 Task: Look for space in Socorro, Colombia from 5th June, 2023 to 16th June, 2023 for 2 adults in price range Rs.7000 to Rs.15000. Place can be entire place with 1  bedroom having 1 bed and 1 bathroom. Property type can be house, flat, guest house, hotel. Amenities needed are: washing machine. Booking option can be shelf check-in. Required host language is English.
Action: Mouse moved to (391, 95)
Screenshot: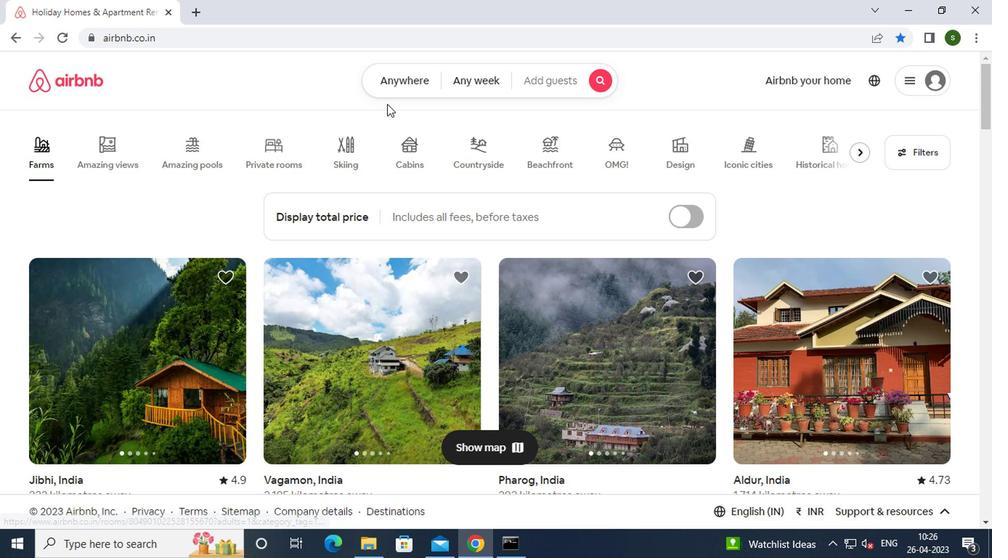 
Action: Mouse pressed left at (391, 95)
Screenshot: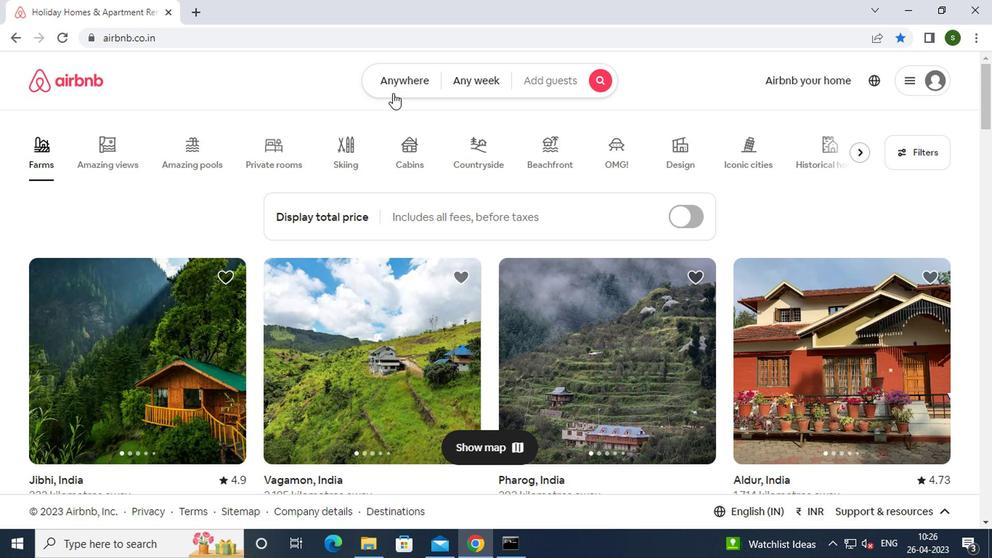 
Action: Mouse moved to (302, 144)
Screenshot: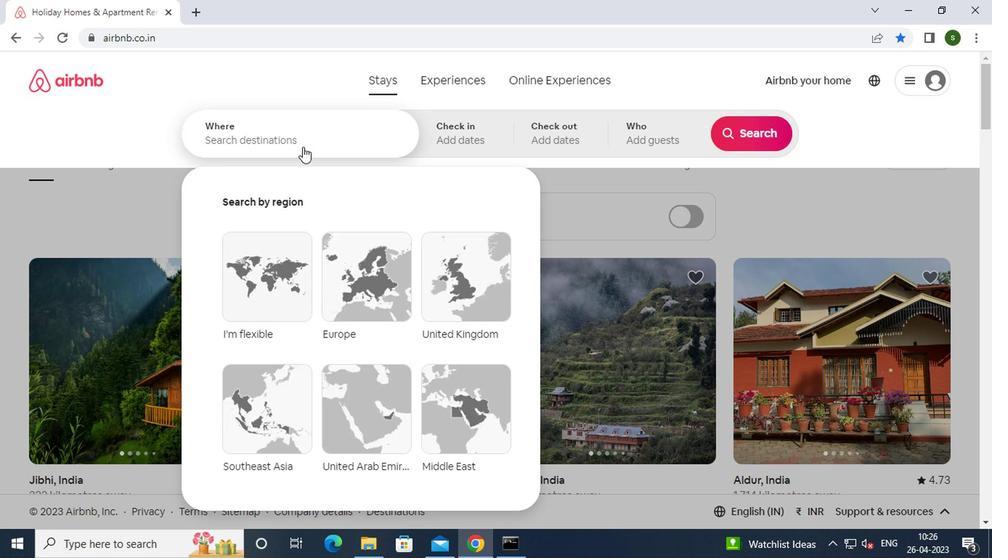 
Action: Mouse pressed left at (302, 144)
Screenshot: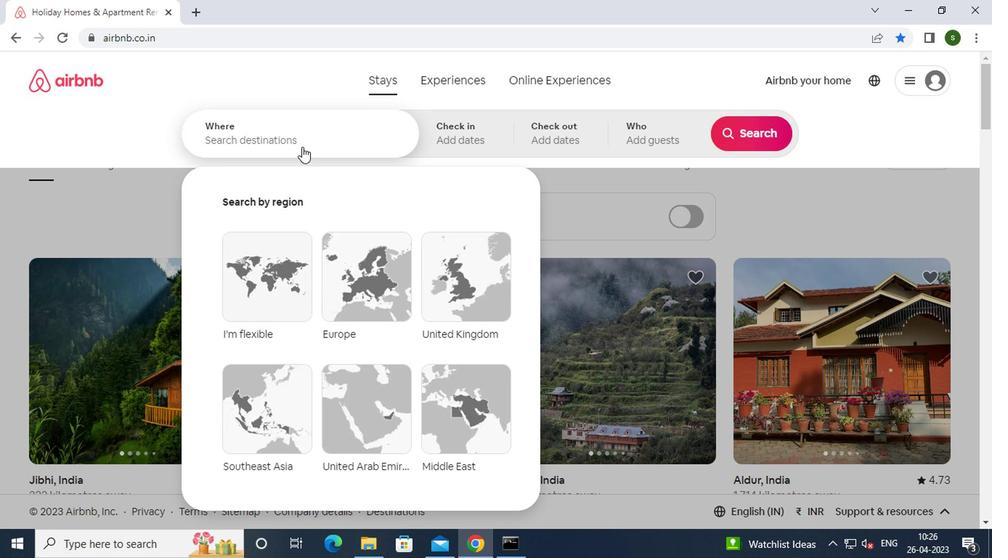 
Action: Mouse moved to (302, 144)
Screenshot: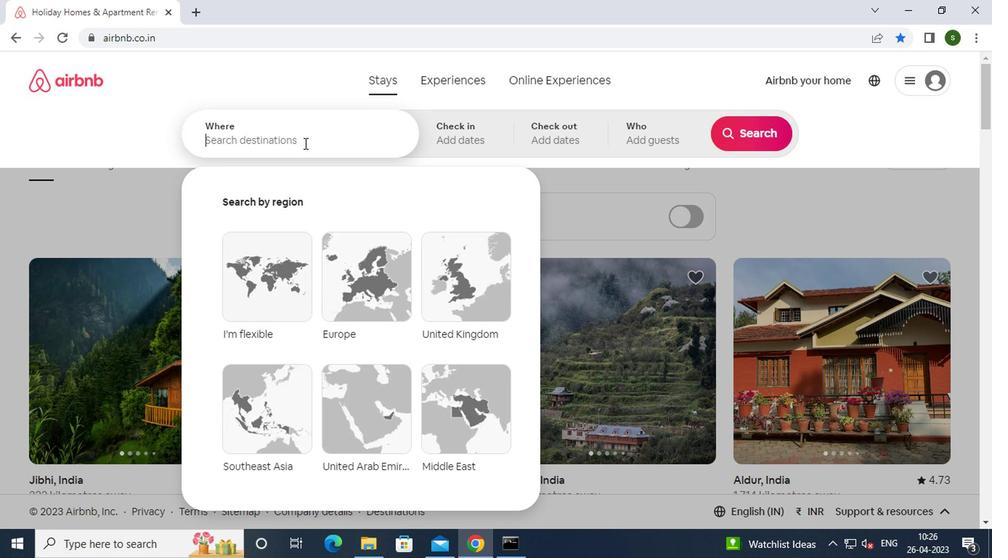 
Action: Key pressed s<Key.caps_lock>ocorro,<Key.space><Key.caps_lock>c<Key.caps_lock>olombia<Key.enter>
Screenshot: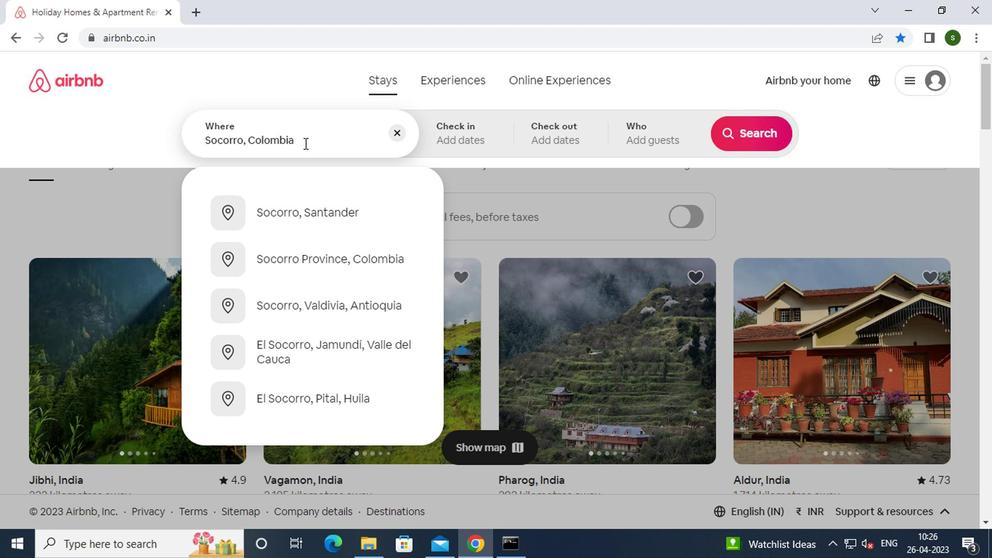 
Action: Mouse moved to (737, 251)
Screenshot: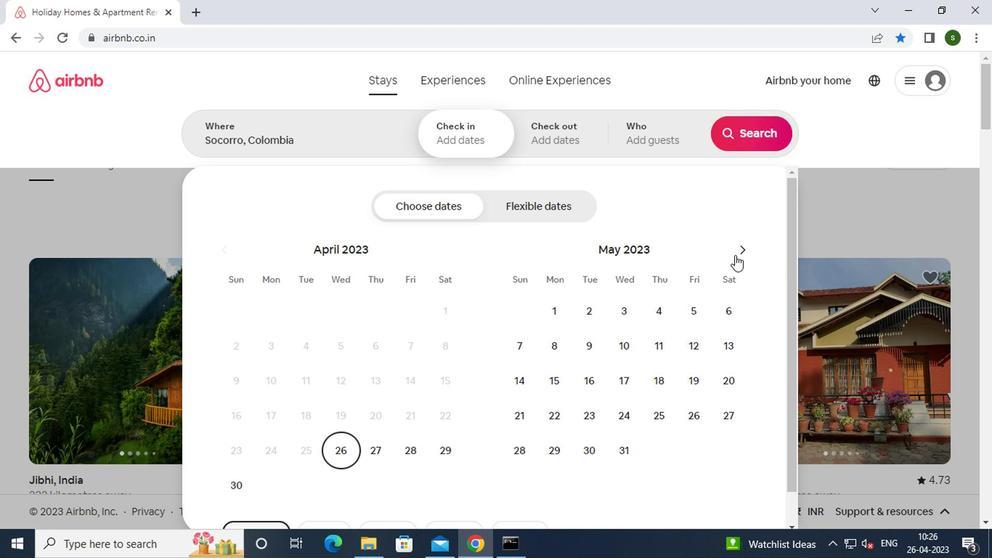 
Action: Mouse pressed left at (737, 251)
Screenshot: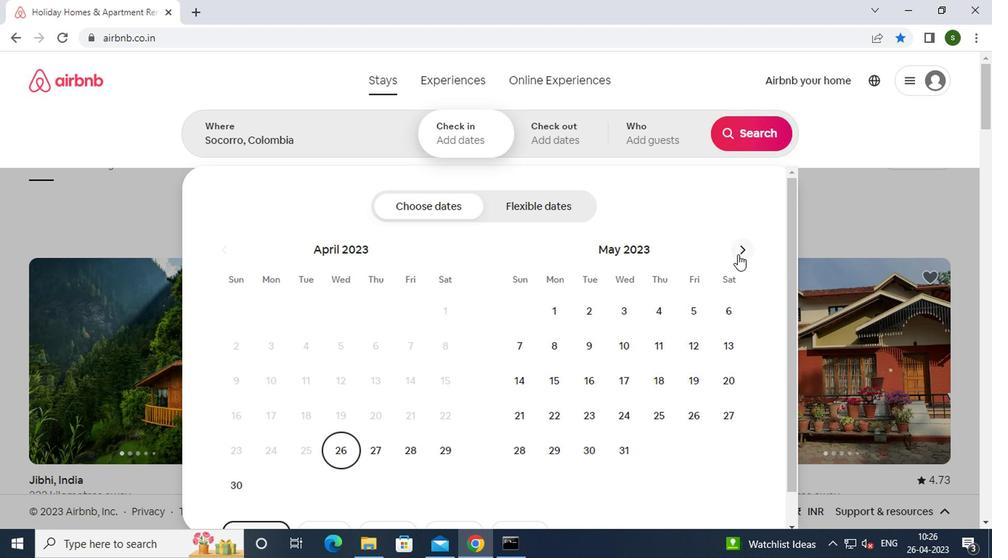 
Action: Mouse moved to (549, 341)
Screenshot: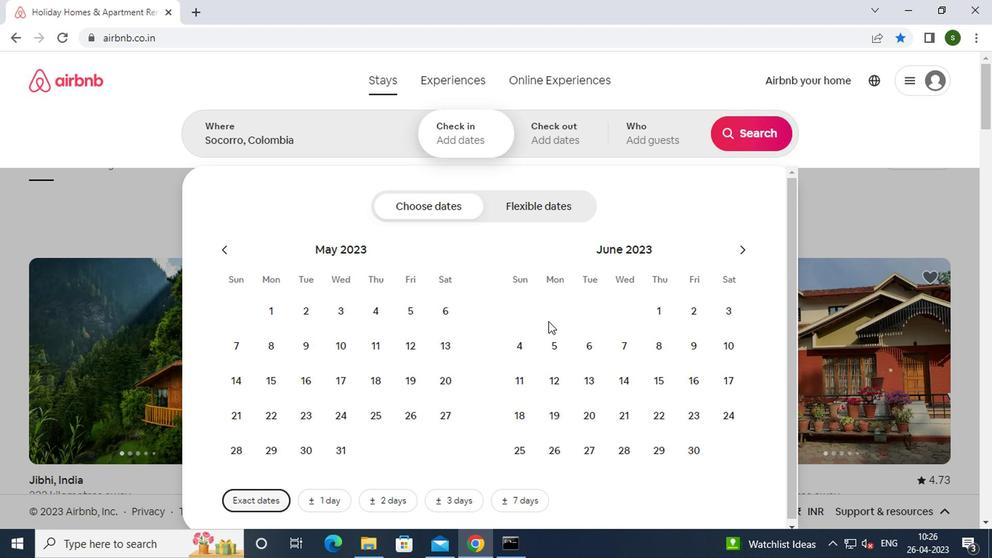 
Action: Mouse pressed left at (549, 341)
Screenshot: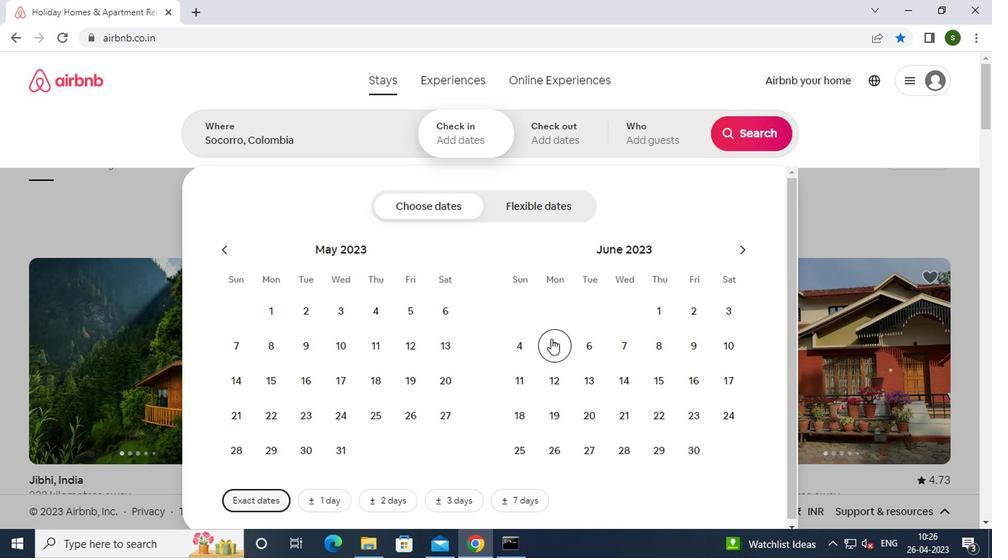 
Action: Mouse moved to (707, 380)
Screenshot: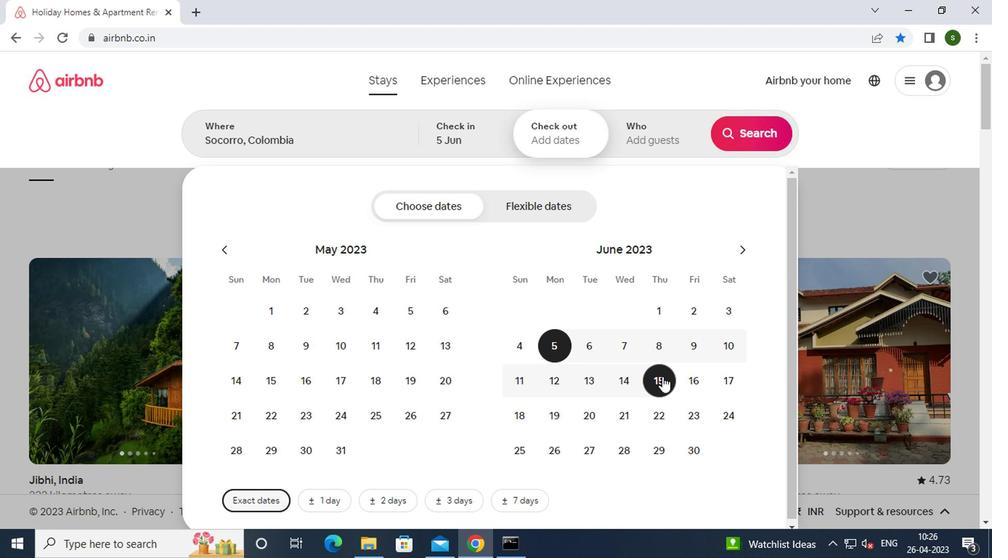 
Action: Mouse pressed left at (707, 380)
Screenshot: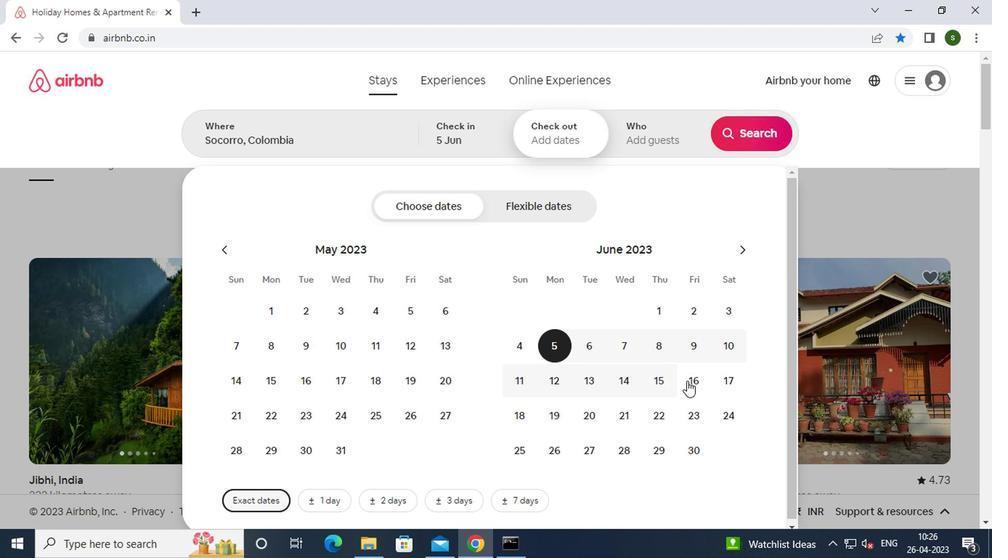 
Action: Mouse moved to (662, 136)
Screenshot: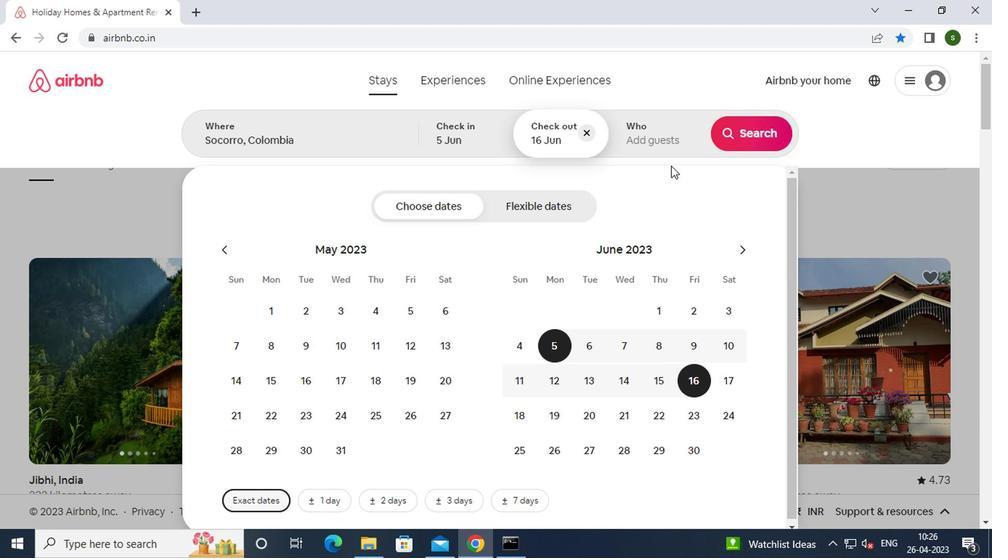 
Action: Mouse pressed left at (662, 136)
Screenshot: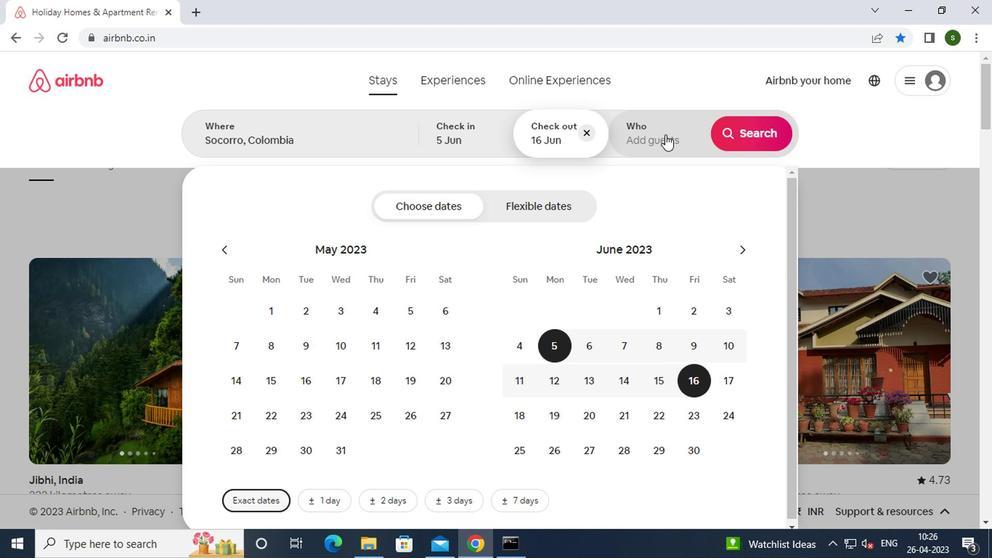 
Action: Mouse moved to (750, 211)
Screenshot: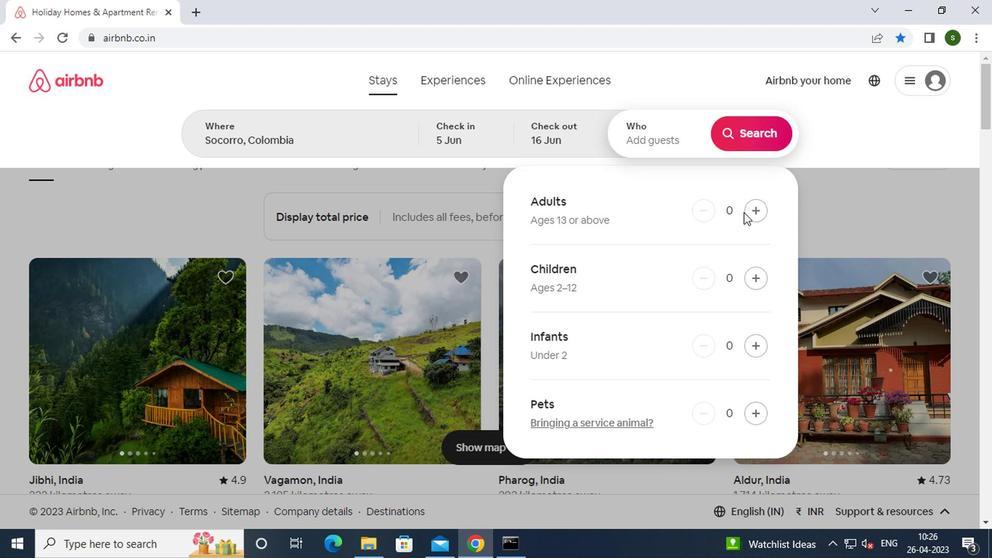 
Action: Mouse pressed left at (750, 211)
Screenshot: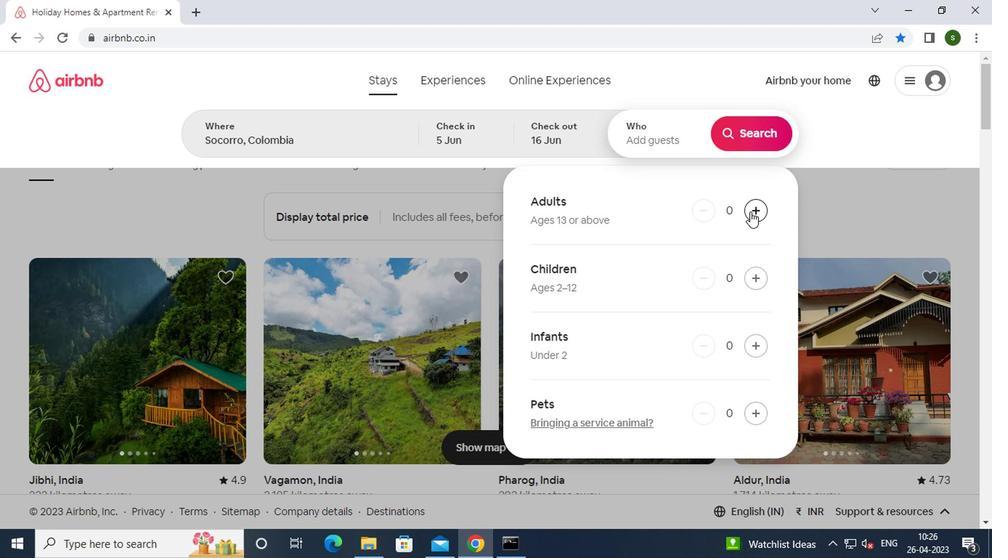 
Action: Mouse pressed left at (750, 211)
Screenshot: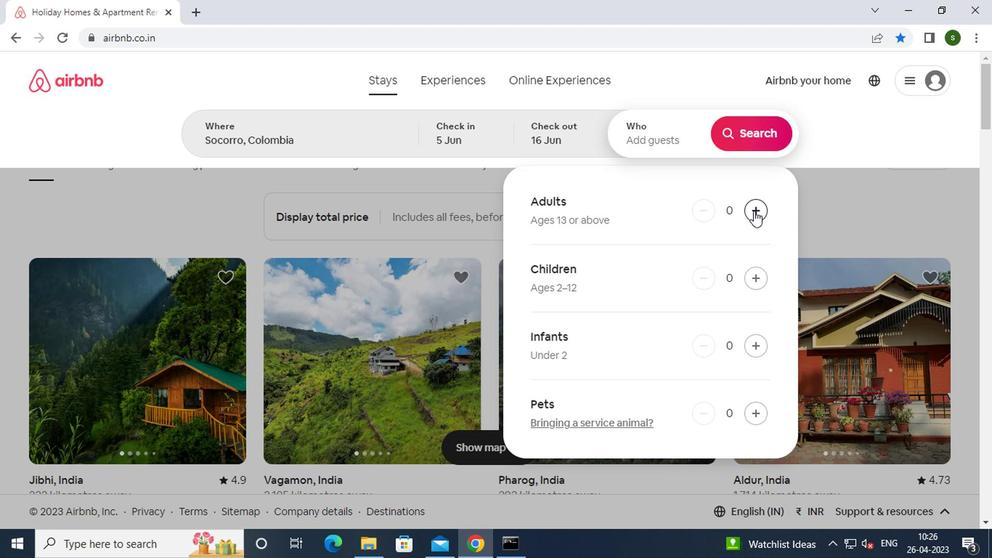 
Action: Mouse moved to (749, 141)
Screenshot: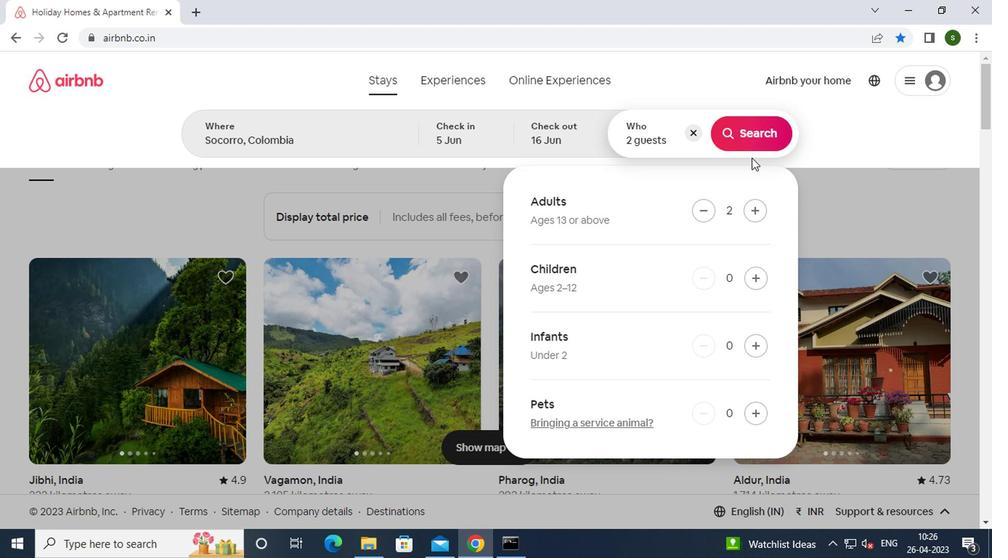 
Action: Mouse pressed left at (749, 141)
Screenshot: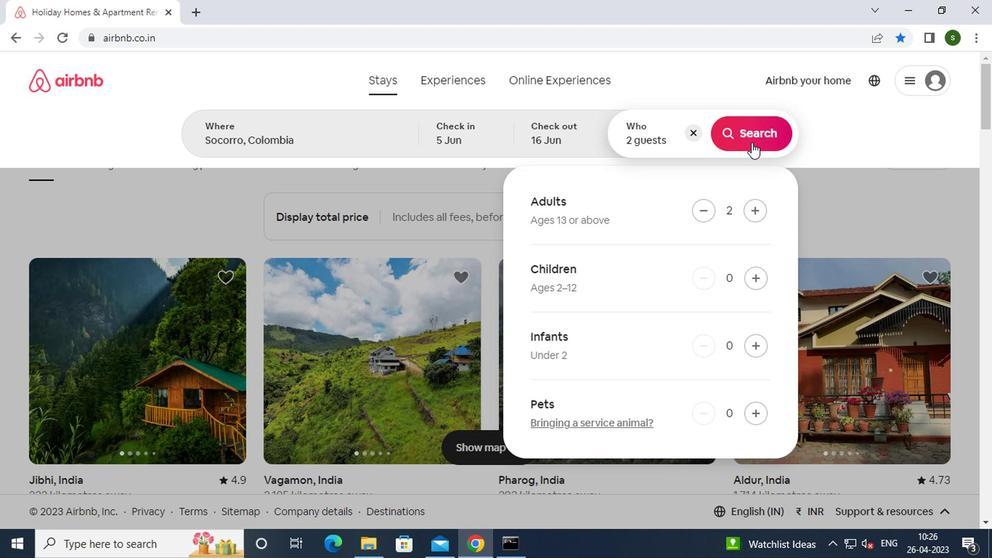 
Action: Mouse moved to (921, 135)
Screenshot: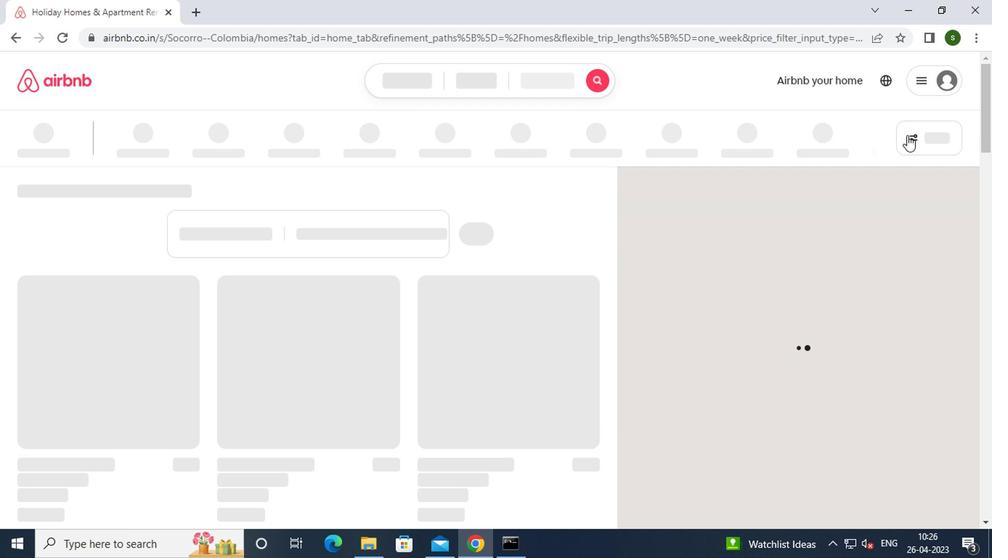 
Action: Mouse pressed left at (921, 135)
Screenshot: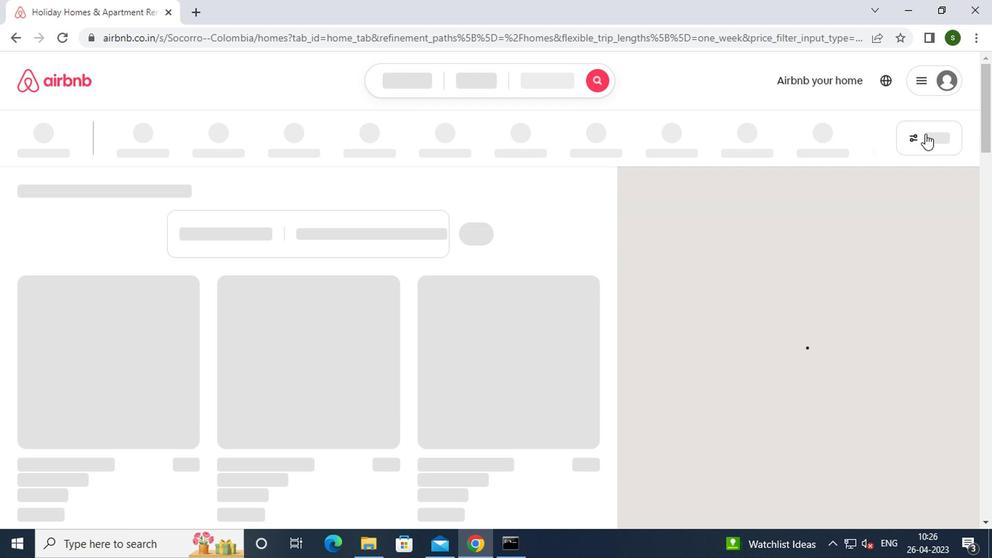 
Action: Mouse moved to (913, 137)
Screenshot: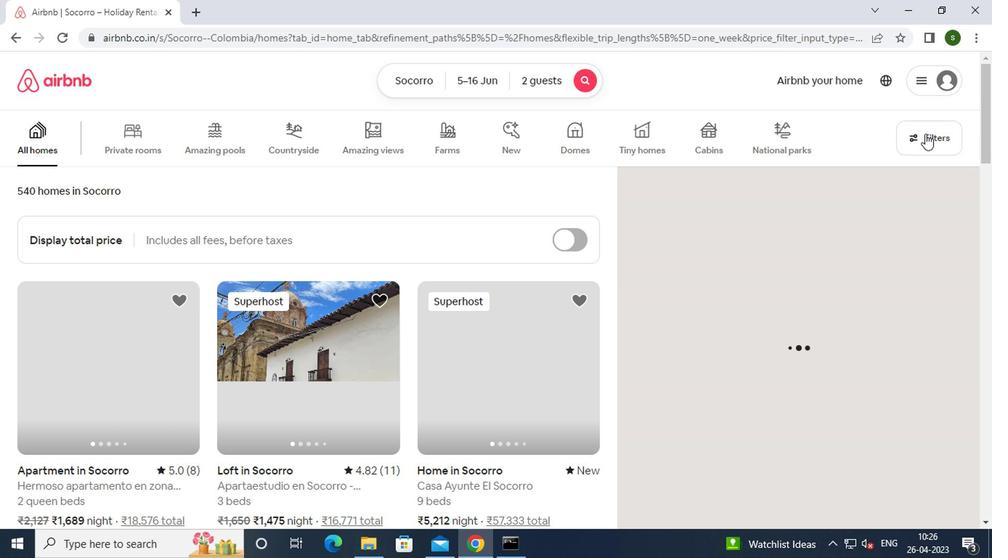 
Action: Mouse pressed left at (913, 137)
Screenshot: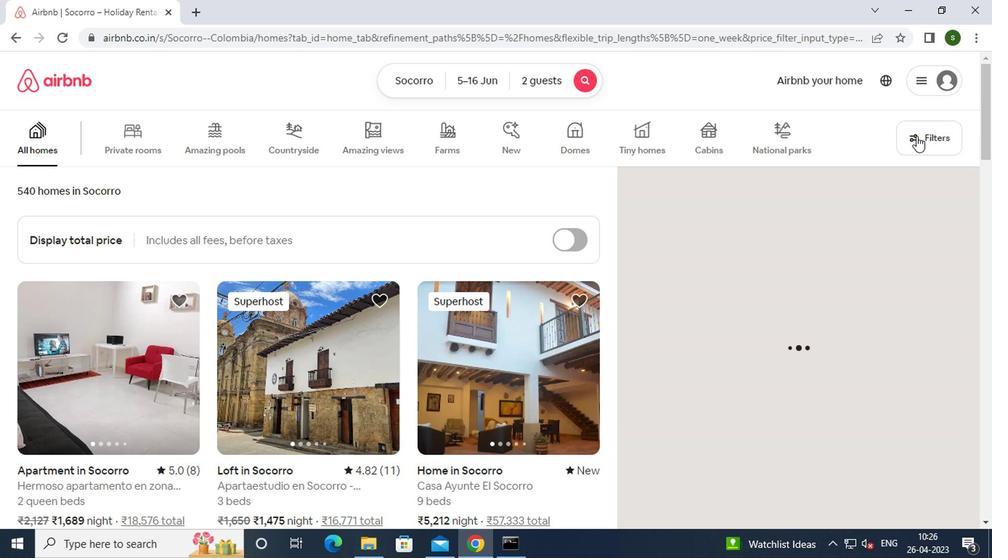 
Action: Mouse moved to (377, 321)
Screenshot: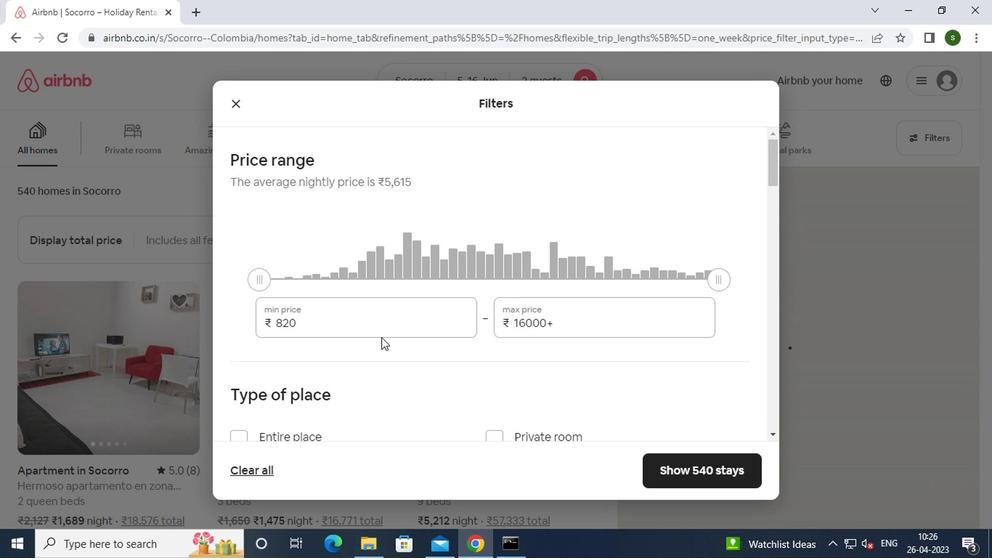 
Action: Mouse pressed left at (377, 321)
Screenshot: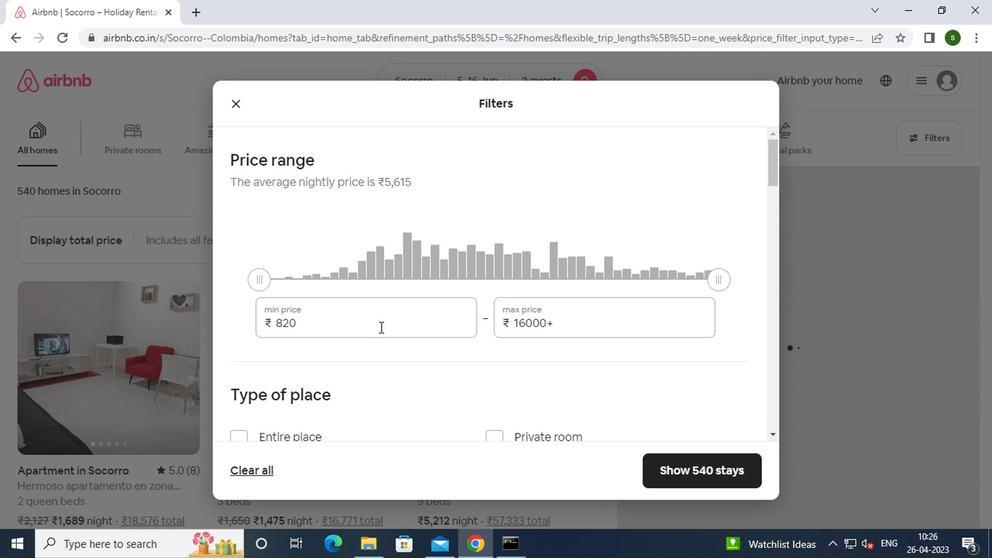 
Action: Key pressed <Key.backspace><Key.backspace><Key.backspace><Key.backspace>7000
Screenshot: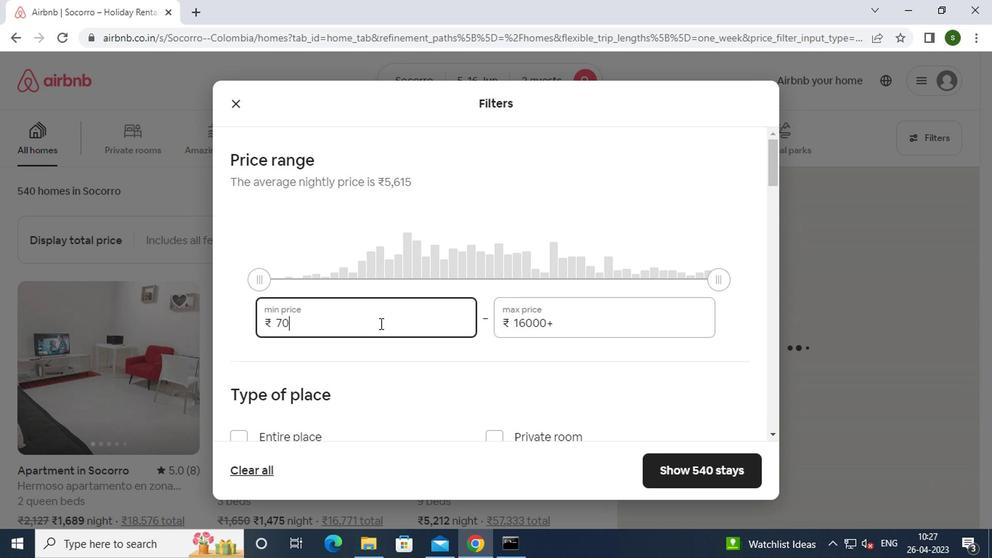 
Action: Mouse moved to (569, 326)
Screenshot: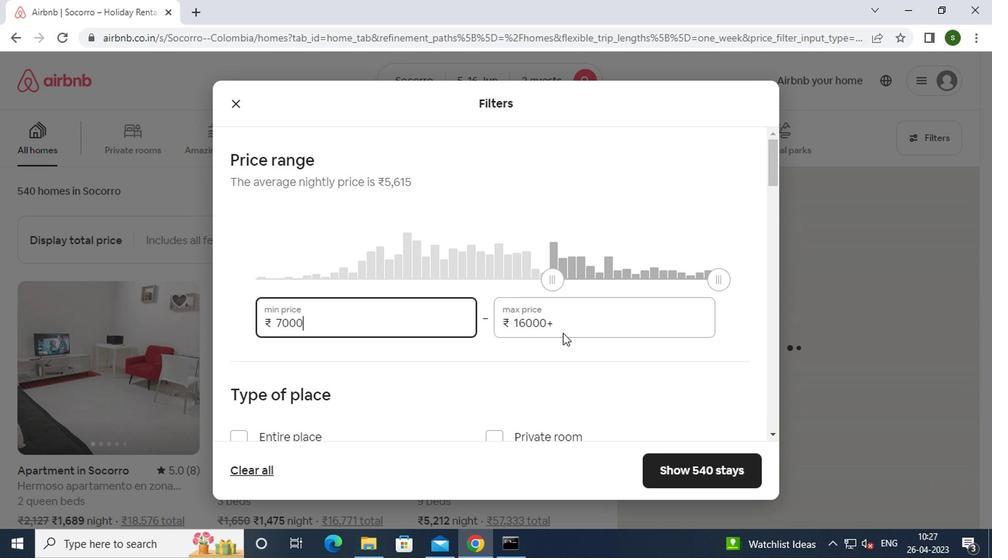 
Action: Mouse pressed left at (569, 326)
Screenshot: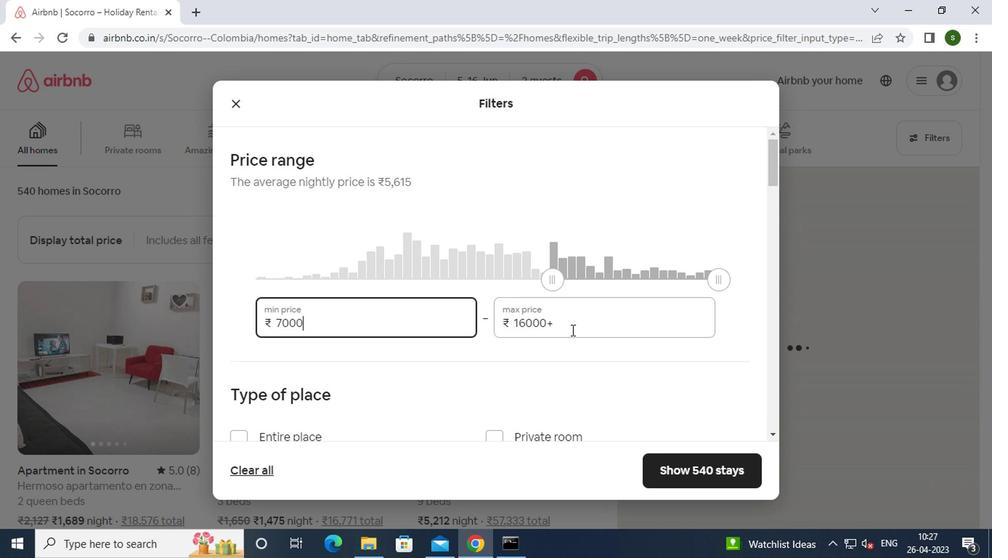
Action: Key pressed <Key.backspace><Key.backspace><Key.backspace><Key.backspace><Key.backspace><Key.backspace><Key.backspace><Key.backspace><Key.backspace><Key.backspace><Key.backspace>15000
Screenshot: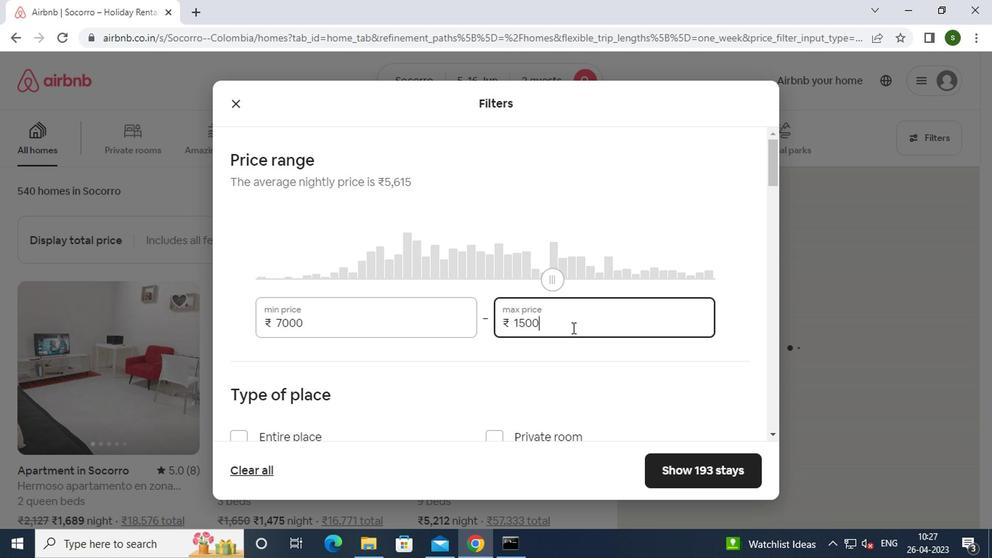 
Action: Mouse moved to (458, 353)
Screenshot: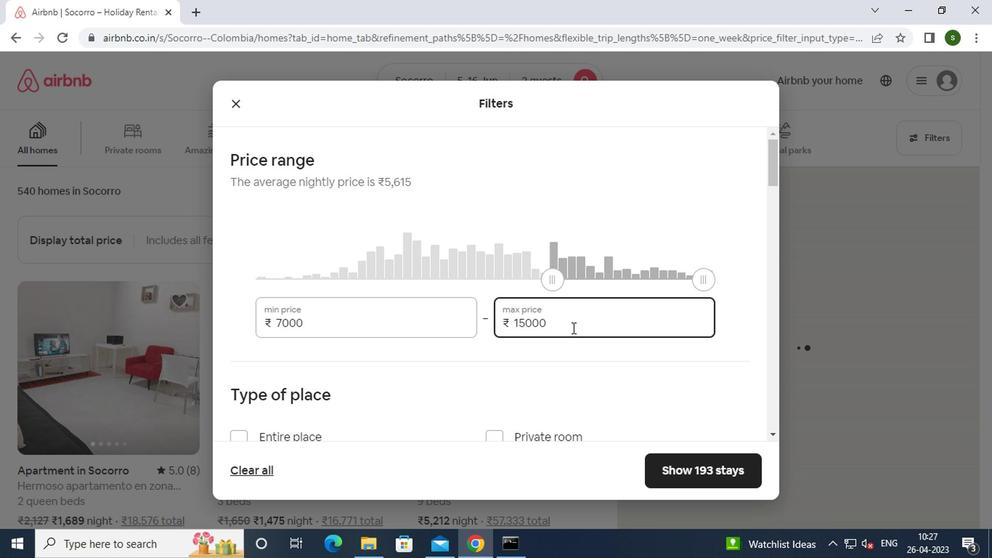 
Action: Mouse scrolled (458, 352) with delta (0, -1)
Screenshot: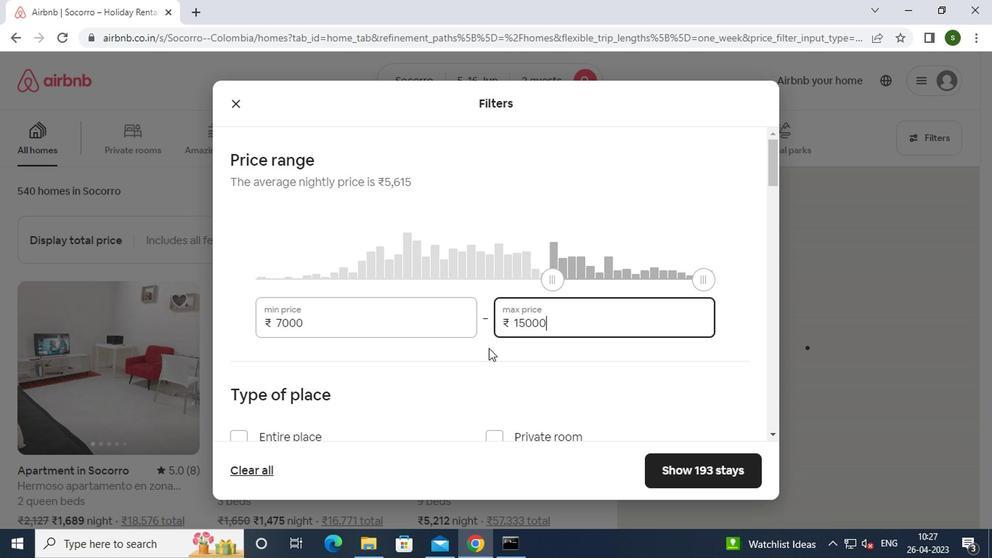
Action: Mouse moved to (457, 353)
Screenshot: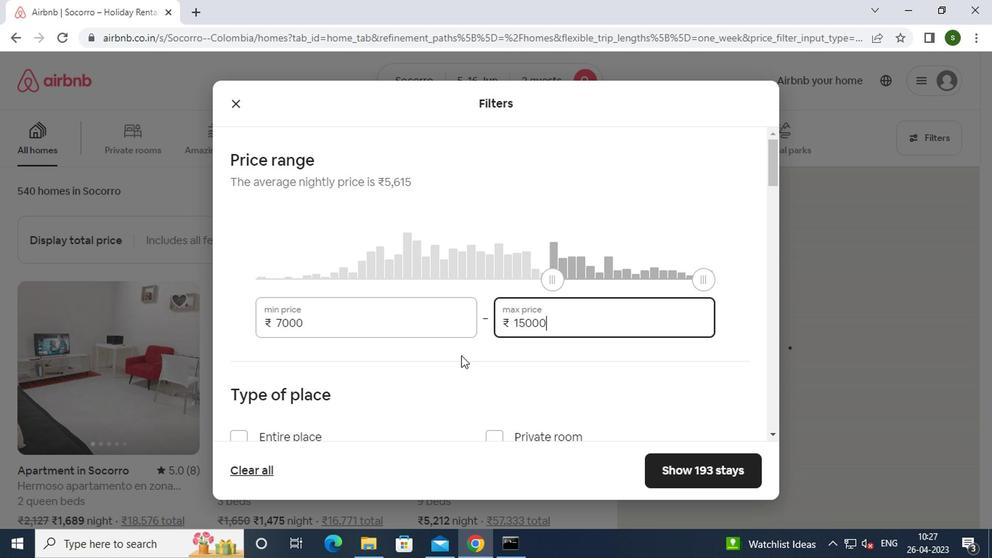 
Action: Mouse scrolled (457, 352) with delta (0, -1)
Screenshot: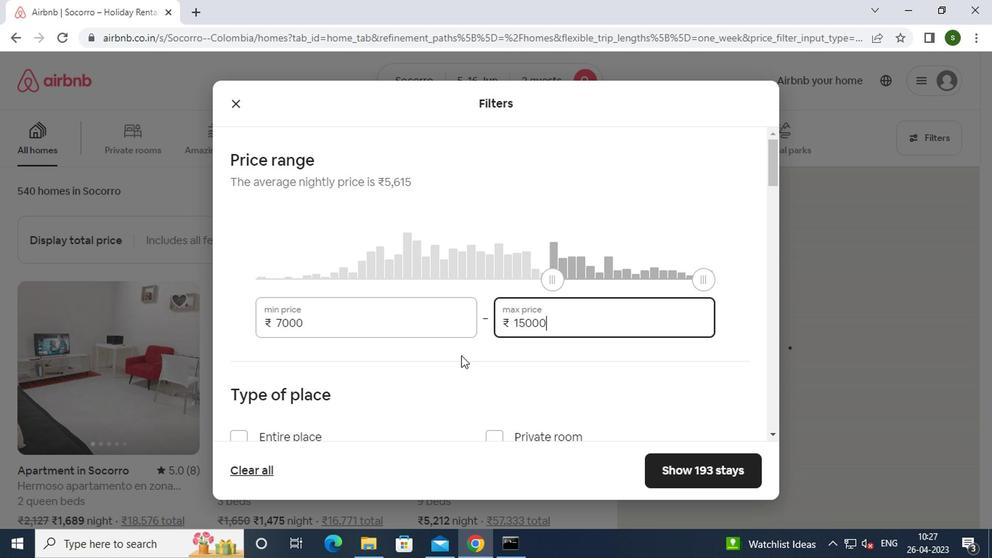 
Action: Mouse moved to (279, 290)
Screenshot: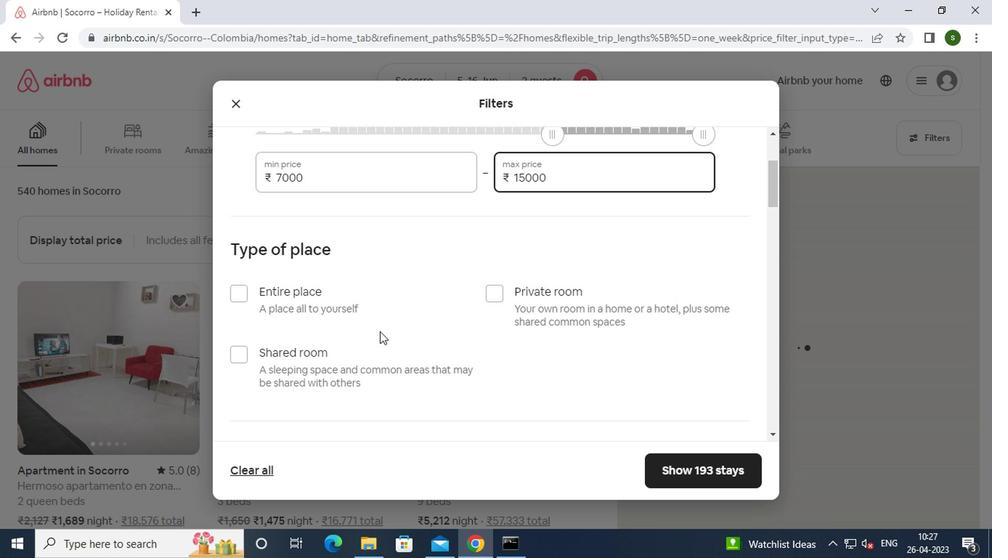 
Action: Mouse pressed left at (279, 290)
Screenshot: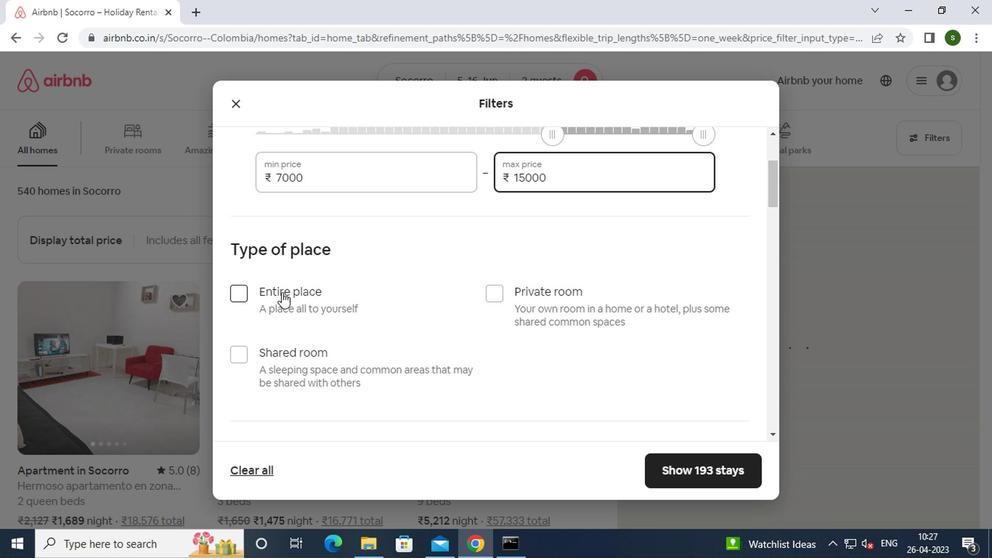 
Action: Mouse moved to (417, 302)
Screenshot: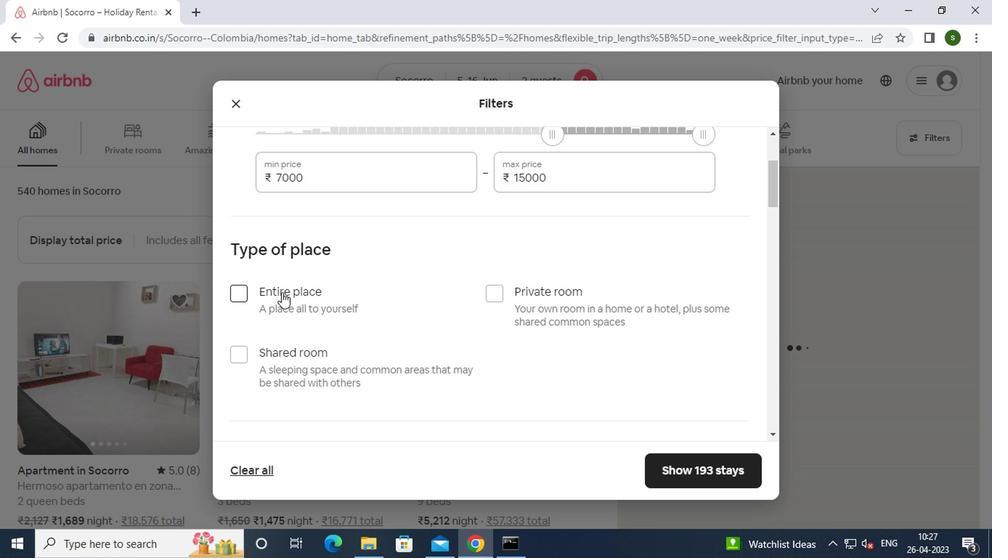 
Action: Mouse scrolled (417, 301) with delta (0, -1)
Screenshot: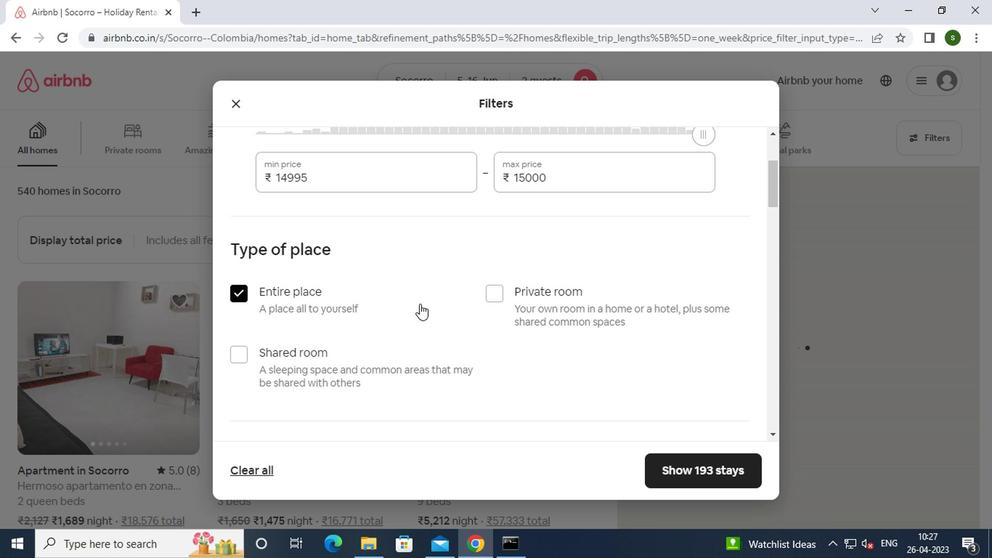 
Action: Mouse scrolled (417, 301) with delta (0, -1)
Screenshot: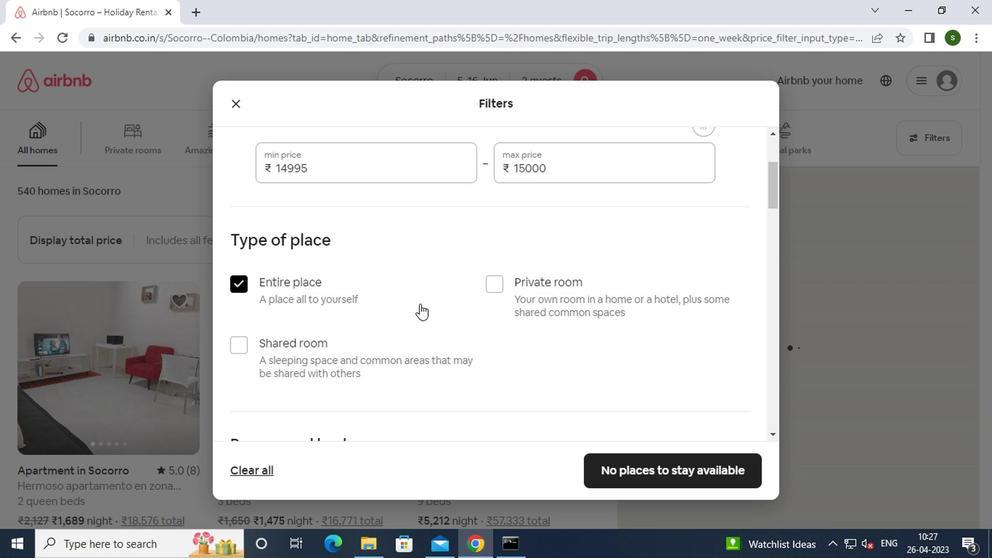 
Action: Mouse scrolled (417, 301) with delta (0, -1)
Screenshot: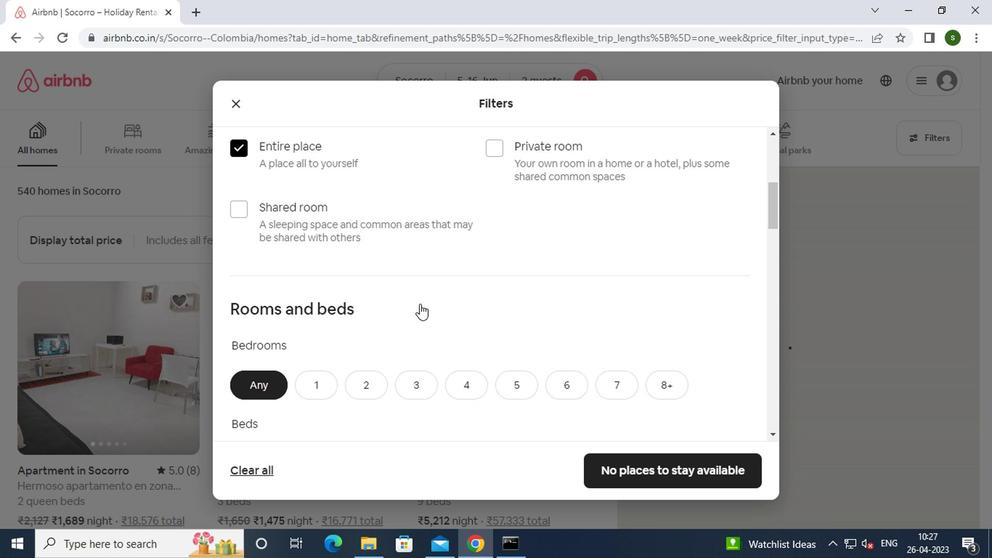 
Action: Mouse scrolled (417, 301) with delta (0, -1)
Screenshot: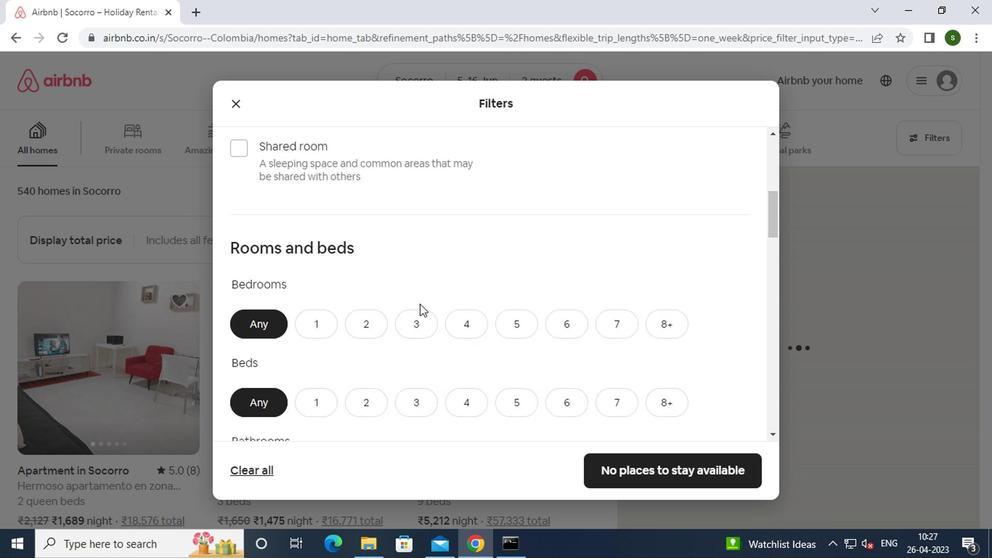 
Action: Mouse scrolled (417, 301) with delta (0, -1)
Screenshot: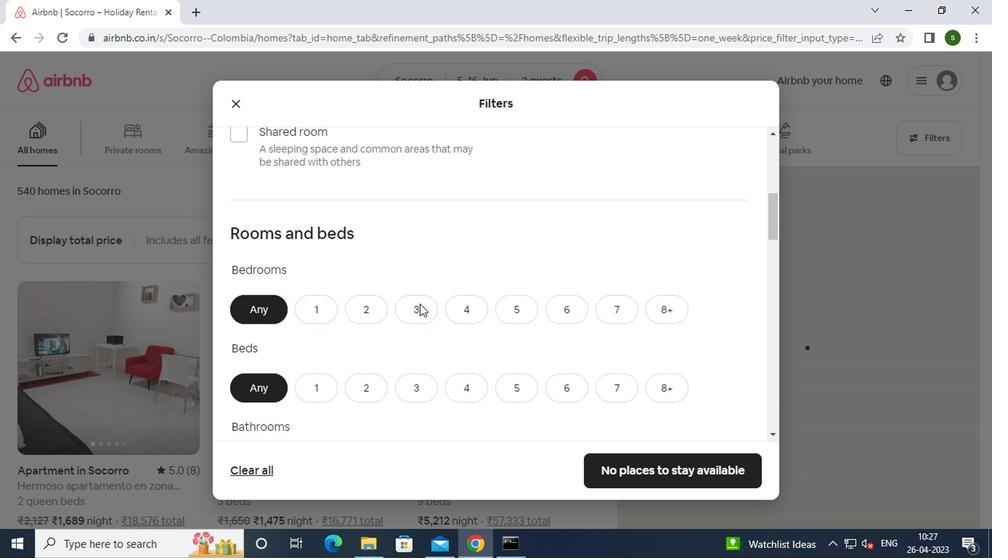 
Action: Mouse moved to (312, 164)
Screenshot: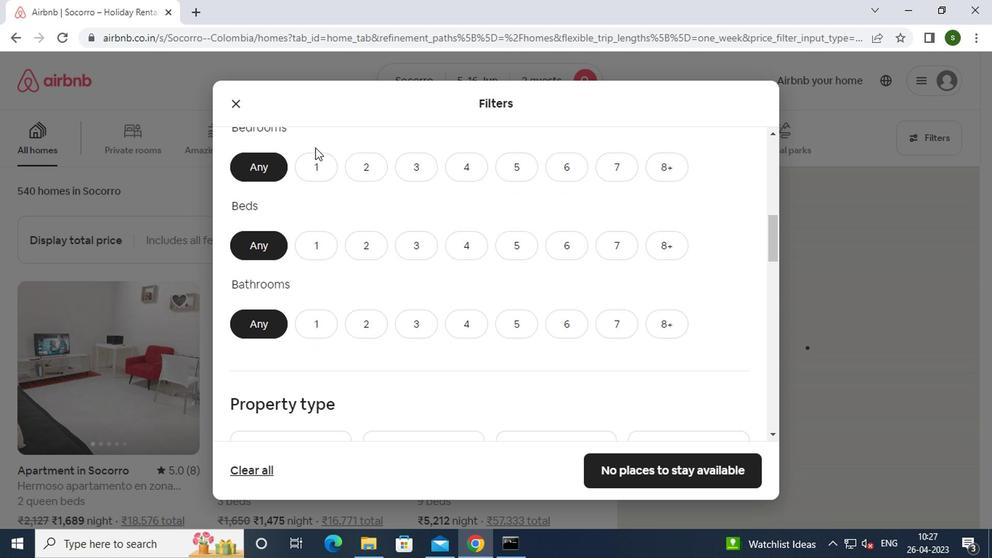 
Action: Mouse pressed left at (312, 164)
Screenshot: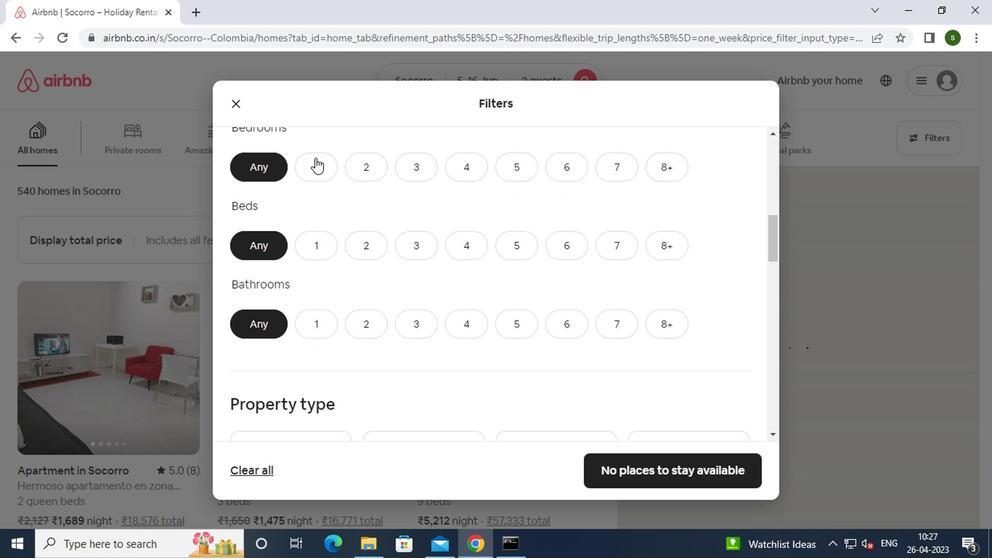 
Action: Mouse moved to (303, 247)
Screenshot: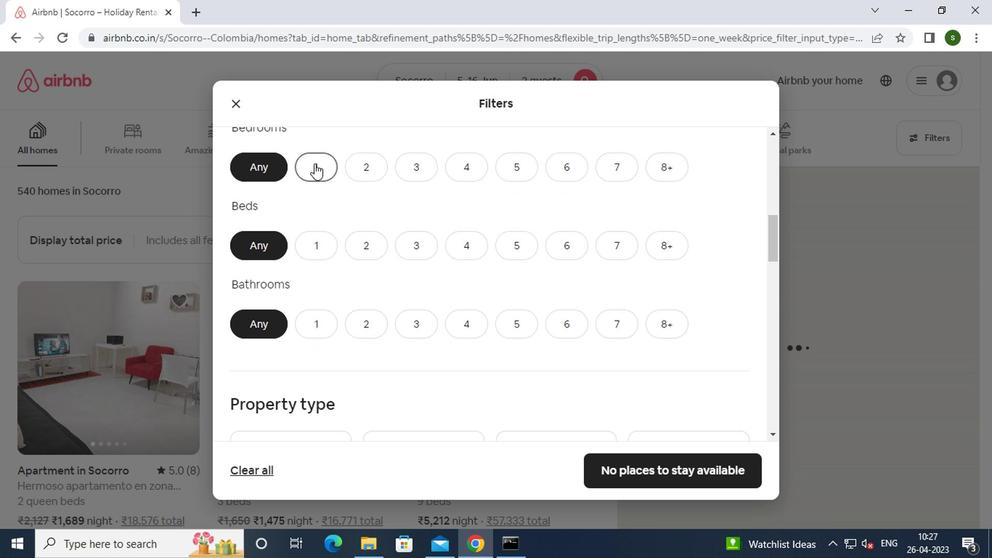 
Action: Mouse pressed left at (303, 247)
Screenshot: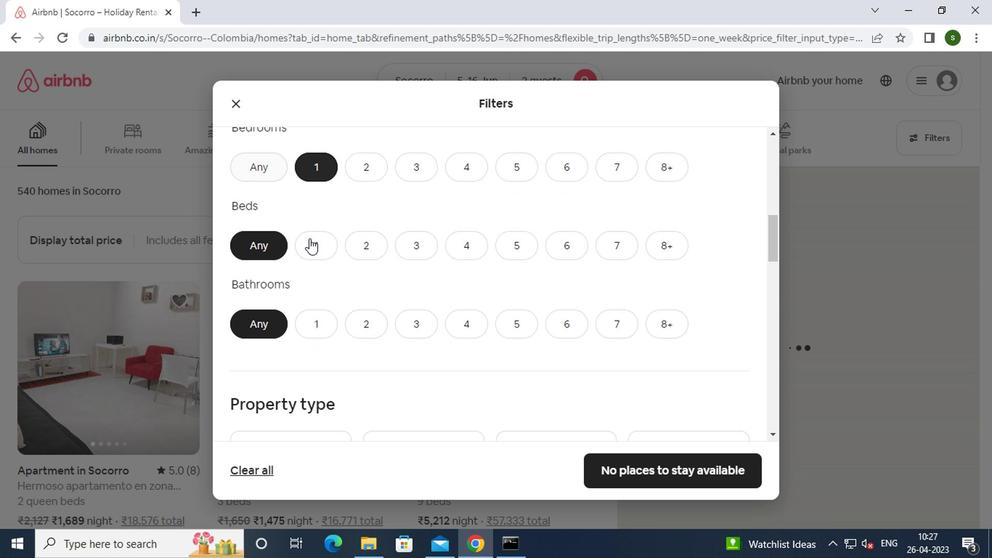 
Action: Mouse moved to (311, 320)
Screenshot: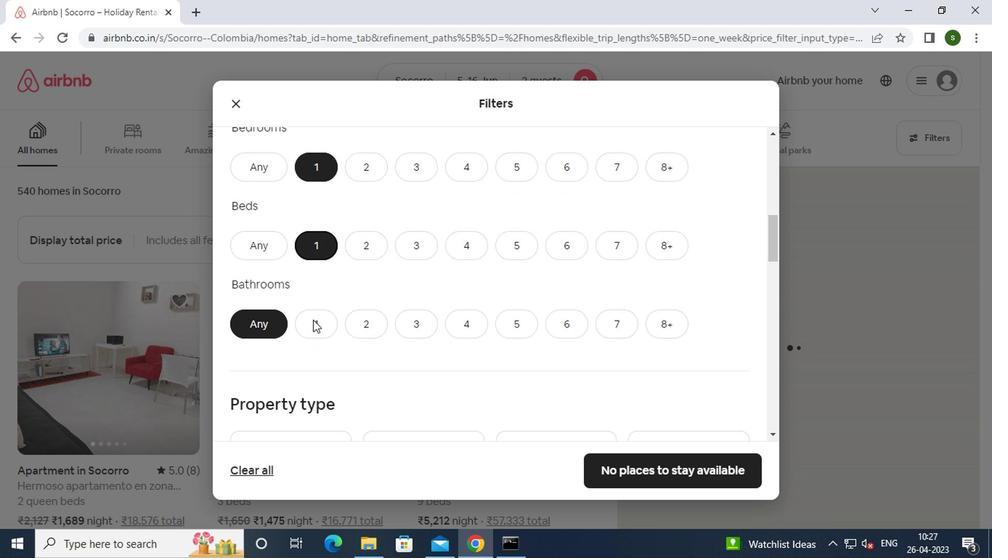 
Action: Mouse pressed left at (311, 320)
Screenshot: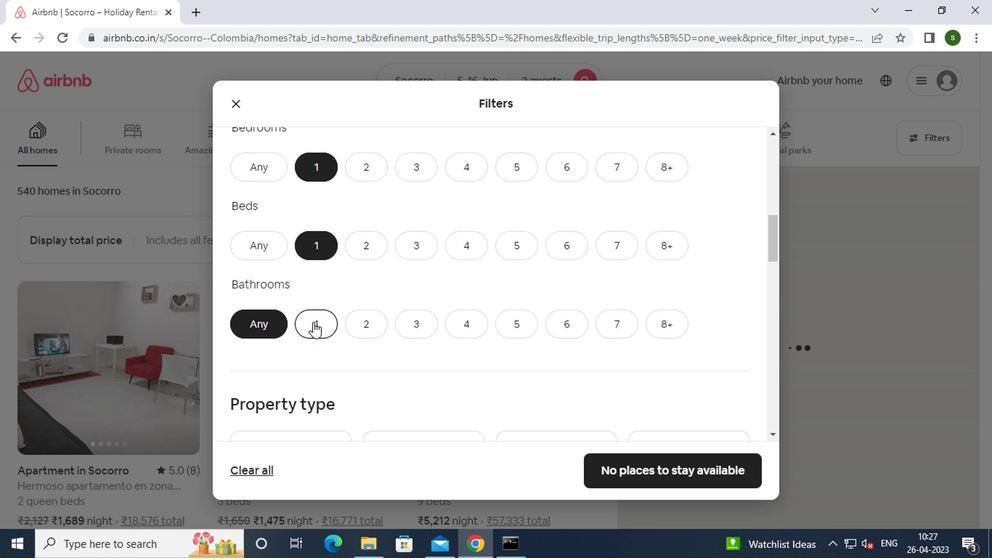 
Action: Mouse moved to (316, 315)
Screenshot: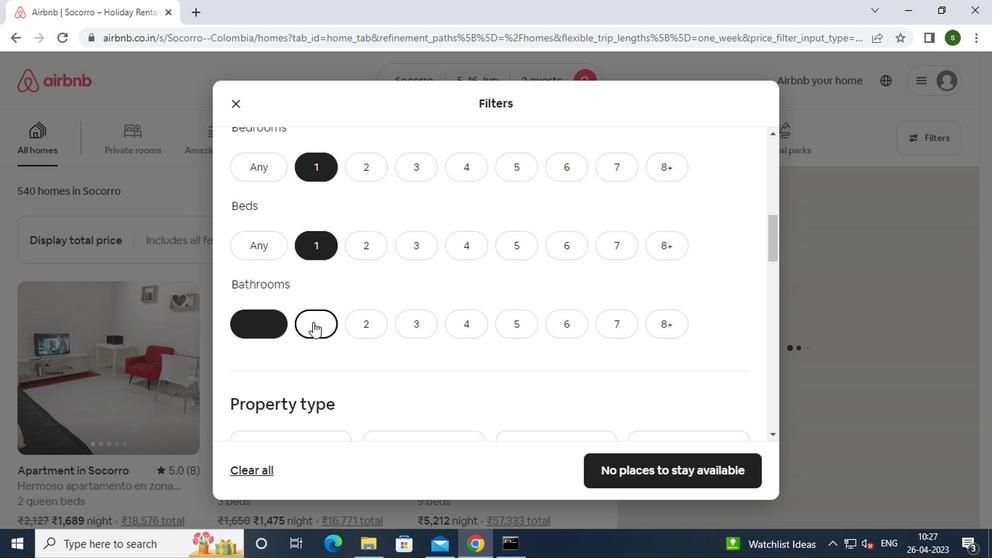 
Action: Mouse scrolled (316, 314) with delta (0, 0)
Screenshot: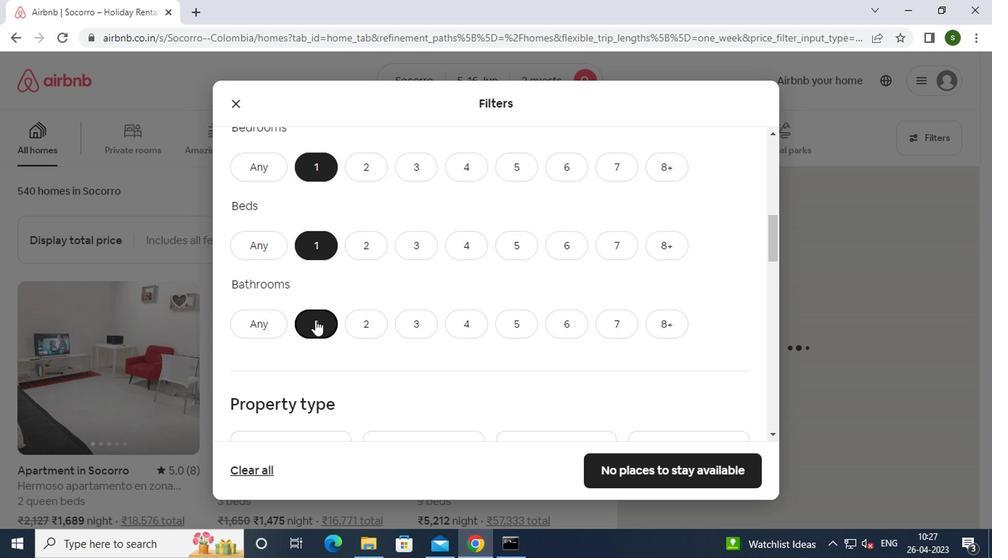 
Action: Mouse scrolled (316, 314) with delta (0, 0)
Screenshot: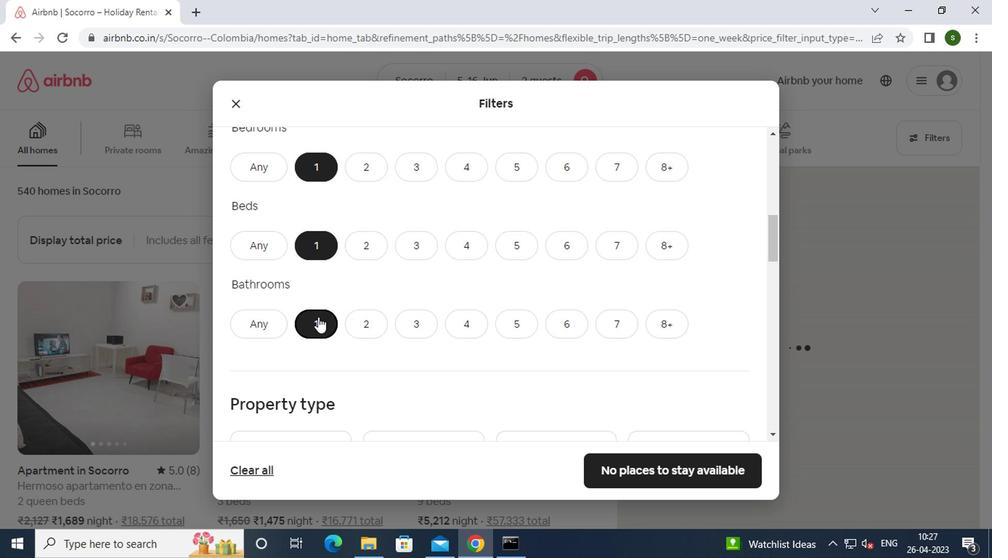
Action: Mouse moved to (304, 313)
Screenshot: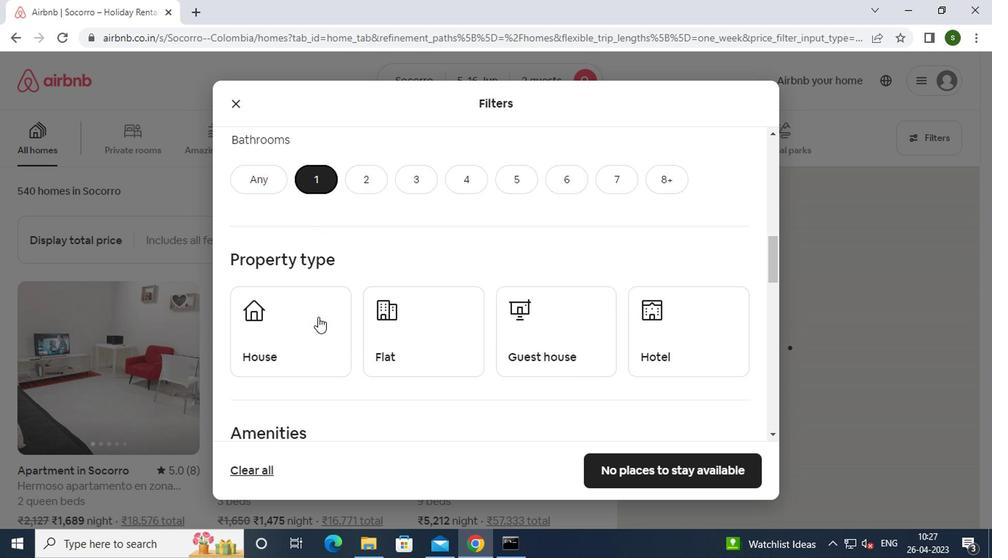 
Action: Mouse pressed left at (304, 313)
Screenshot: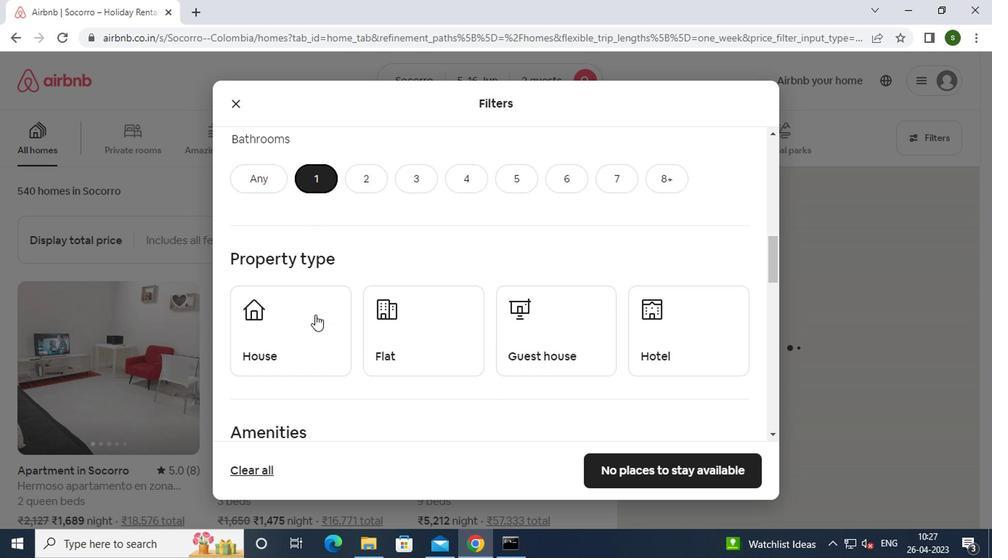 
Action: Mouse moved to (430, 322)
Screenshot: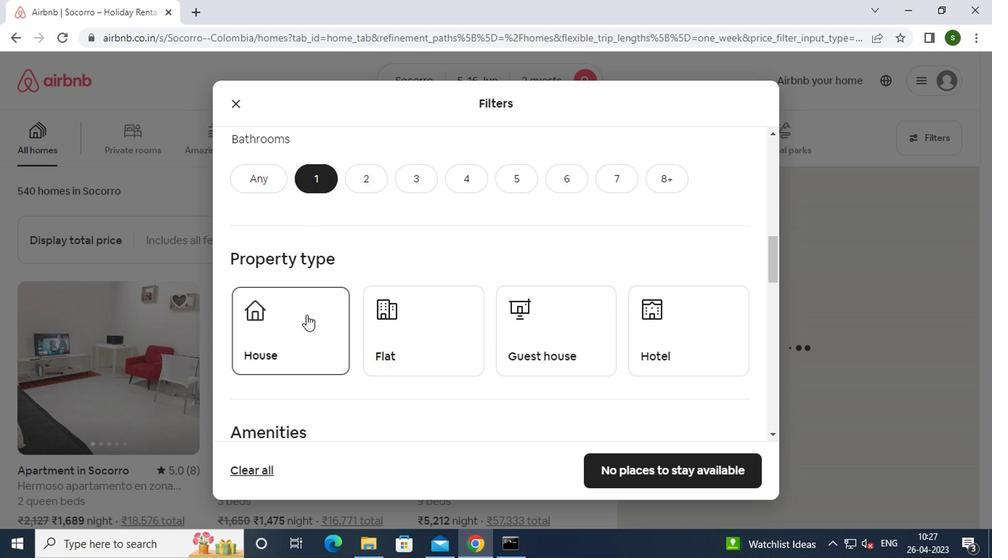 
Action: Mouse pressed left at (430, 322)
Screenshot: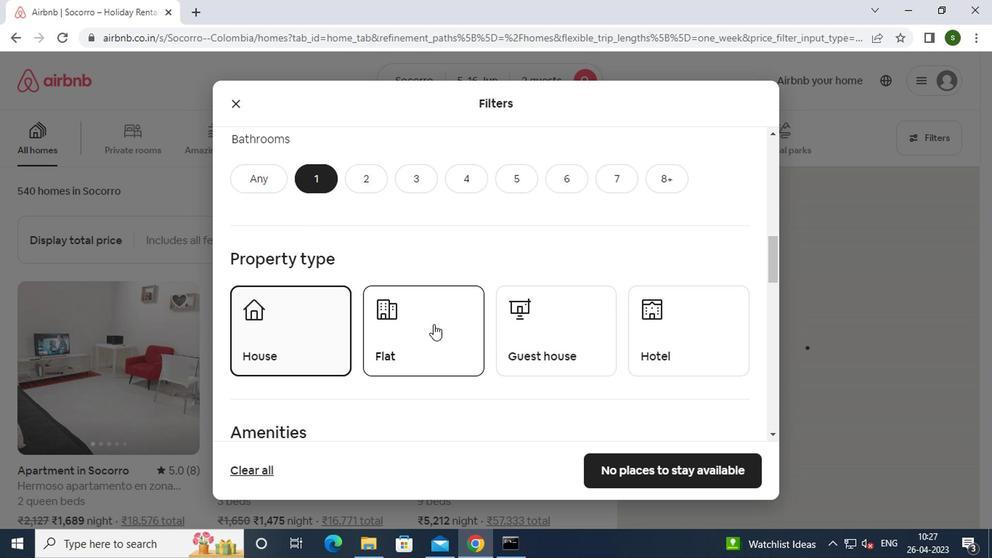 
Action: Mouse moved to (516, 329)
Screenshot: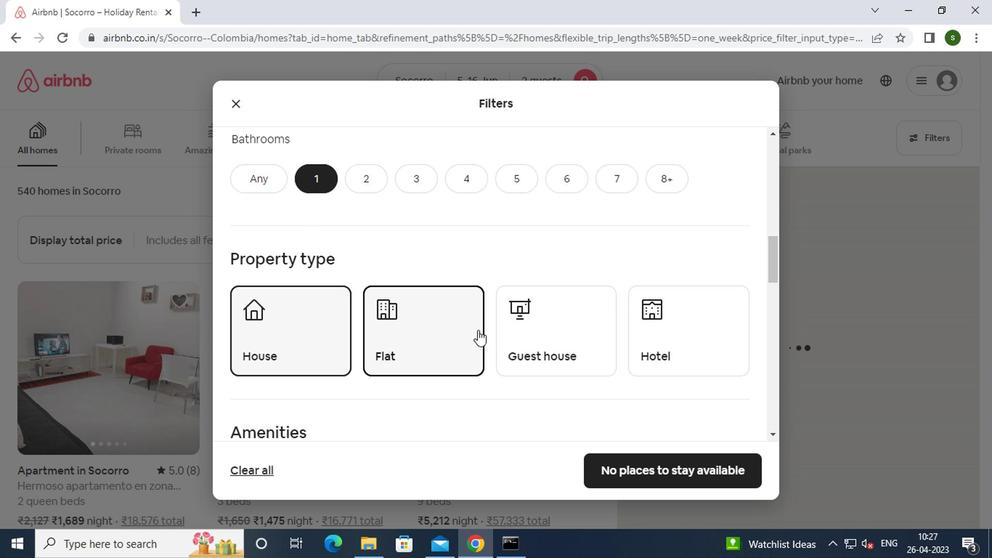 
Action: Mouse pressed left at (516, 329)
Screenshot: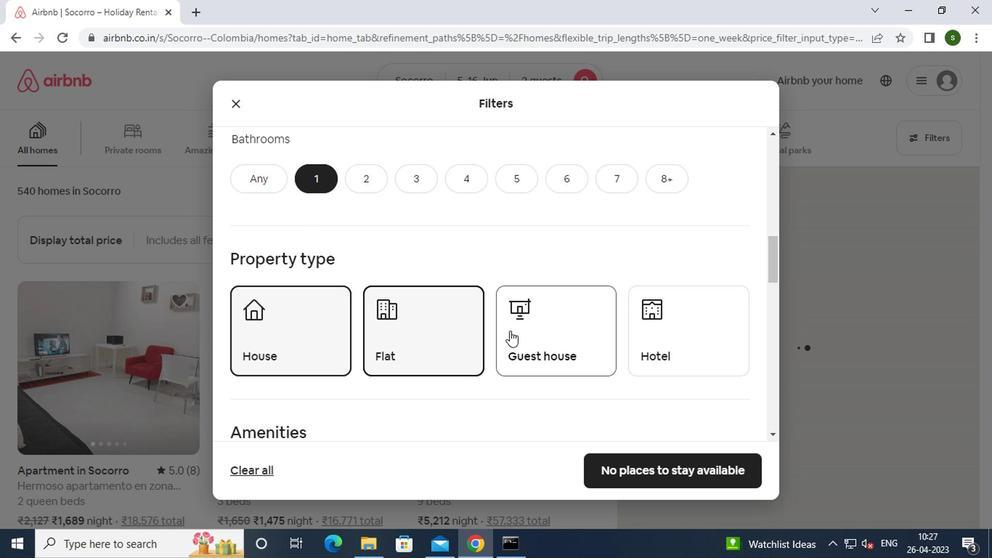 
Action: Mouse moved to (668, 338)
Screenshot: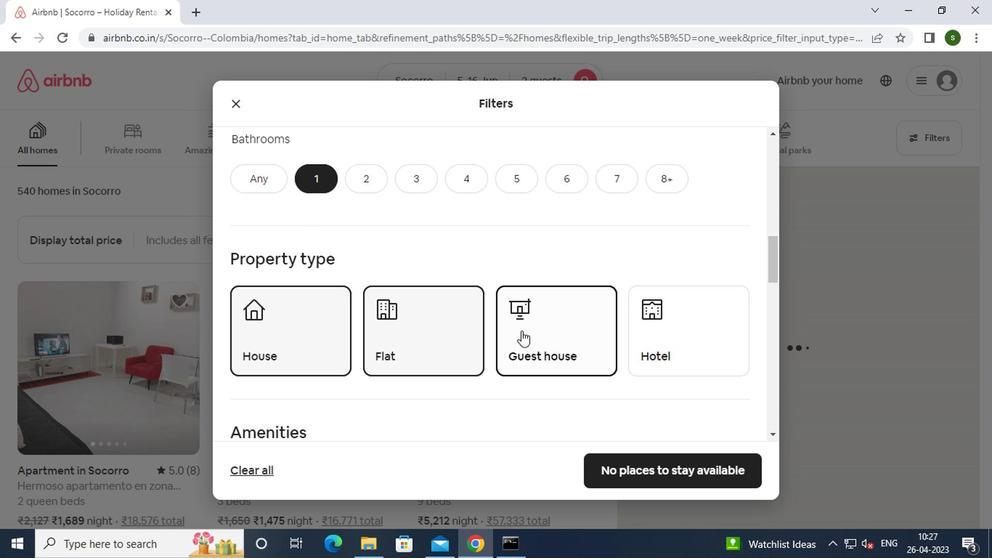 
Action: Mouse pressed left at (668, 338)
Screenshot: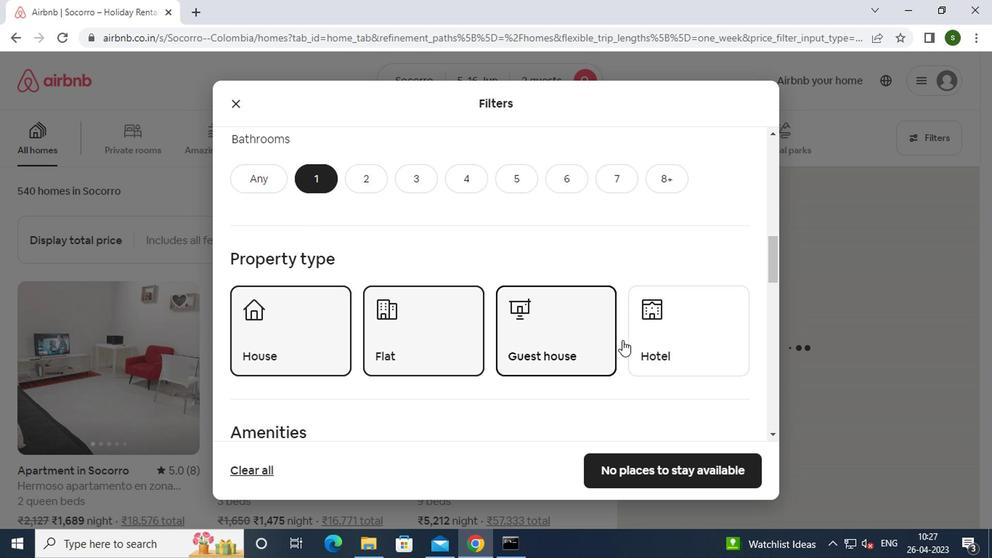 
Action: Mouse moved to (592, 308)
Screenshot: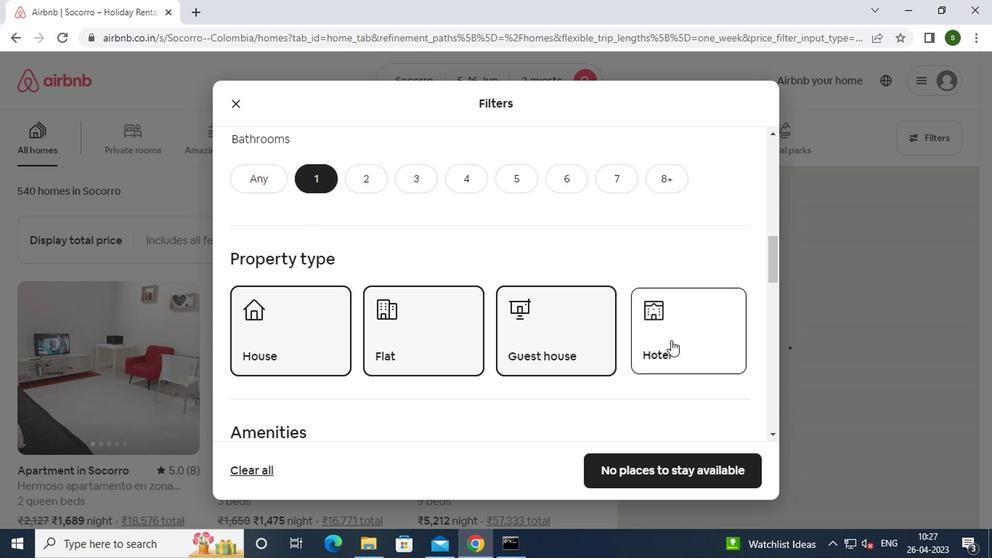 
Action: Mouse scrolled (592, 307) with delta (0, -1)
Screenshot: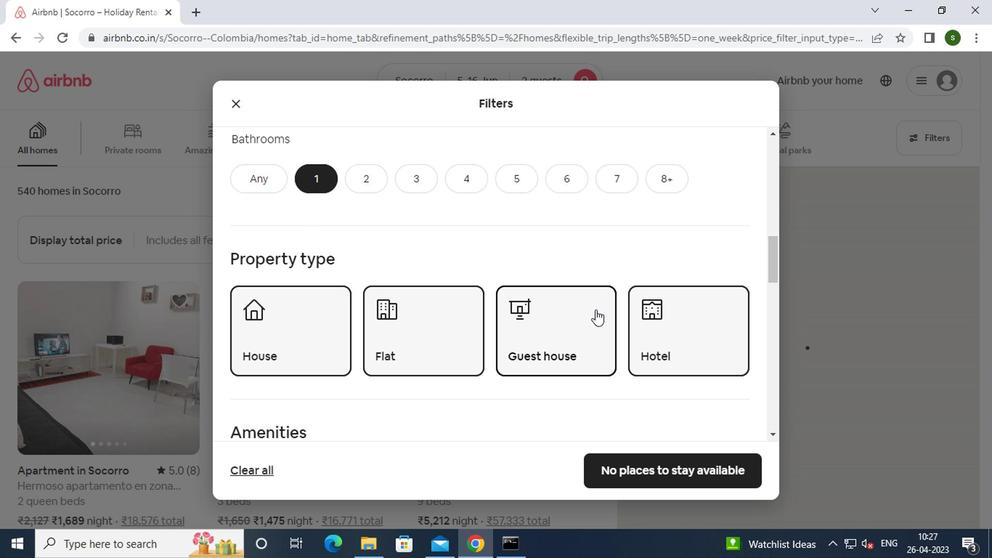 
Action: Mouse scrolled (592, 307) with delta (0, -1)
Screenshot: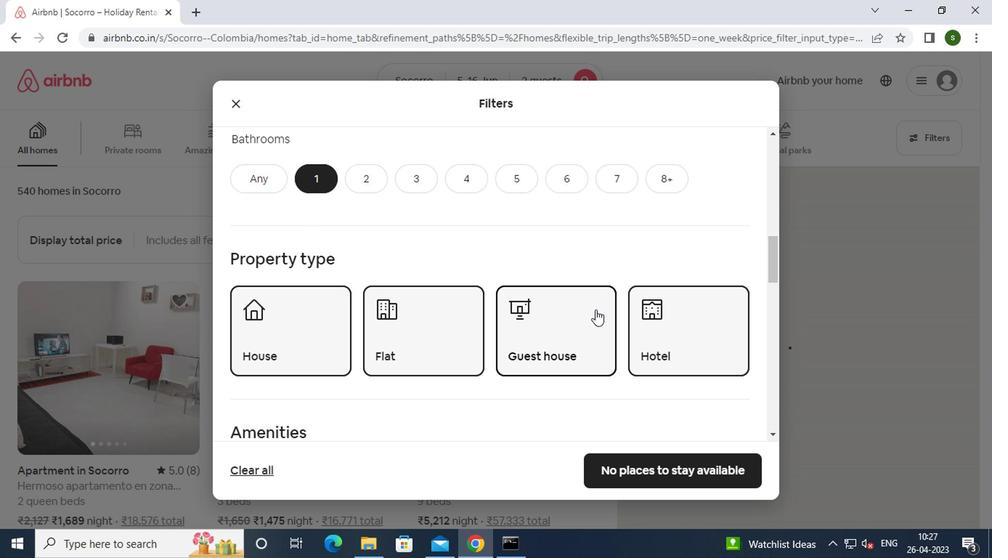 
Action: Mouse scrolled (592, 307) with delta (0, -1)
Screenshot: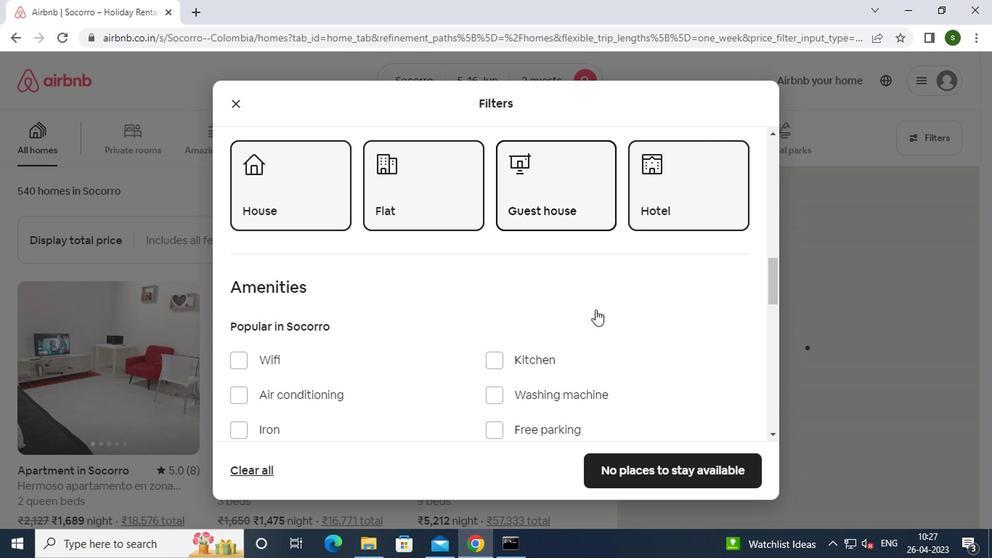 
Action: Mouse moved to (562, 316)
Screenshot: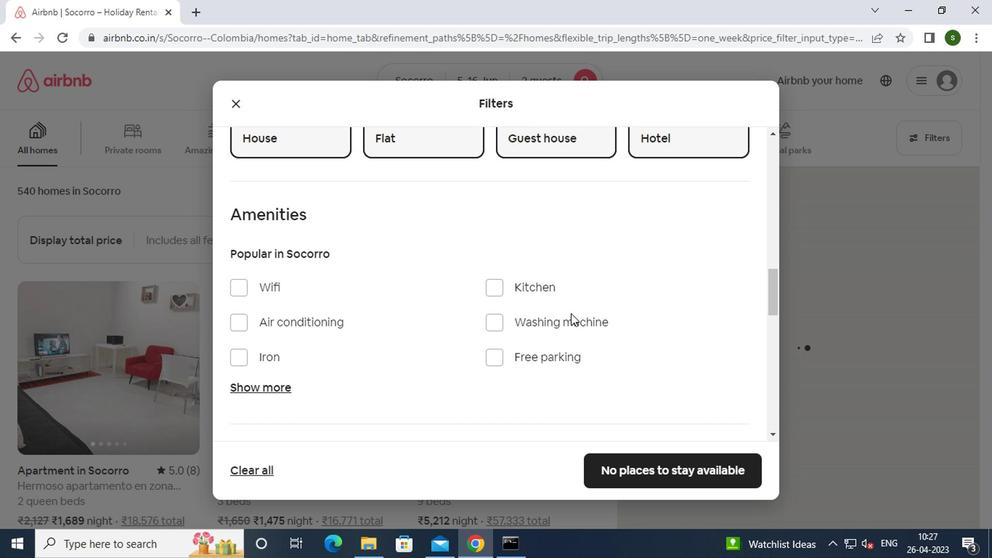 
Action: Mouse pressed left at (562, 316)
Screenshot: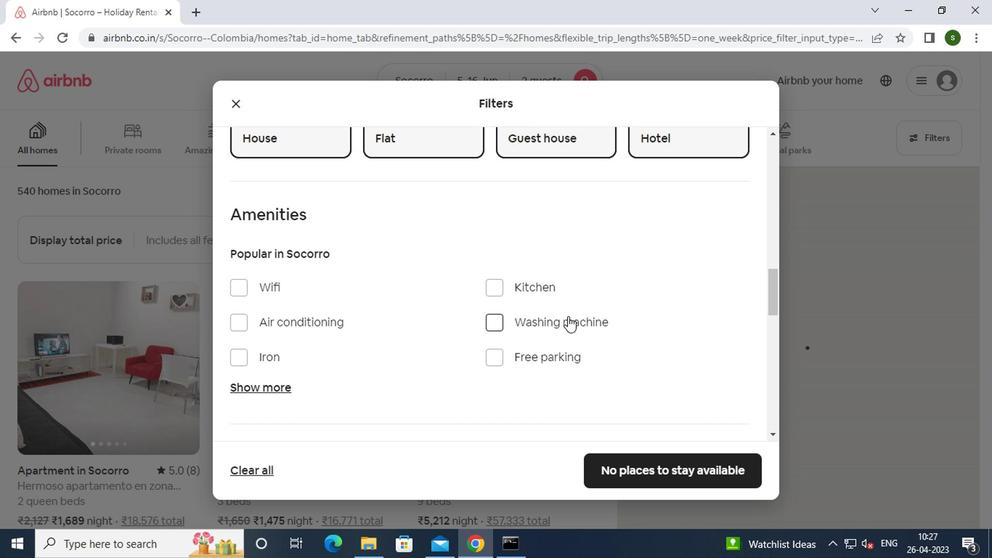 
Action: Mouse moved to (610, 301)
Screenshot: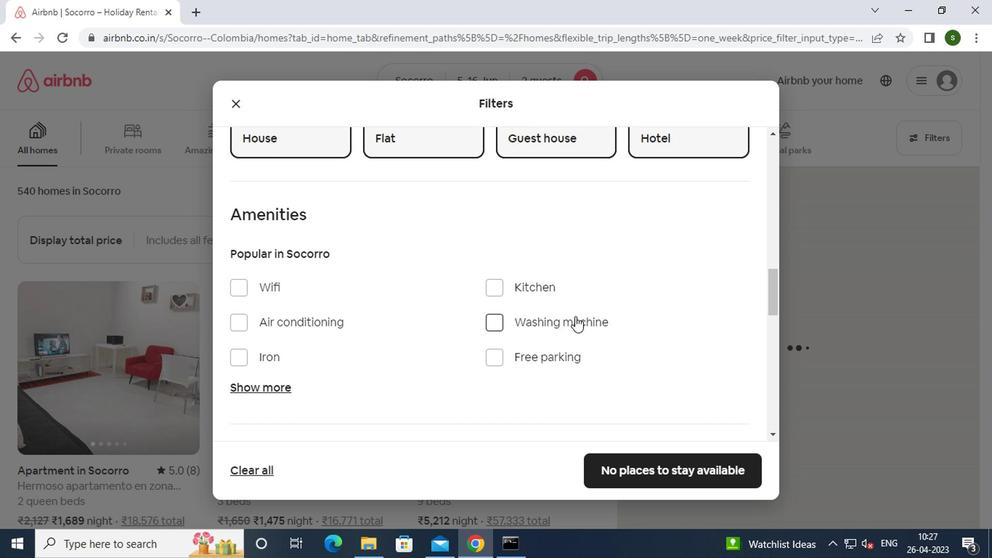 
Action: Mouse scrolled (610, 300) with delta (0, -1)
Screenshot: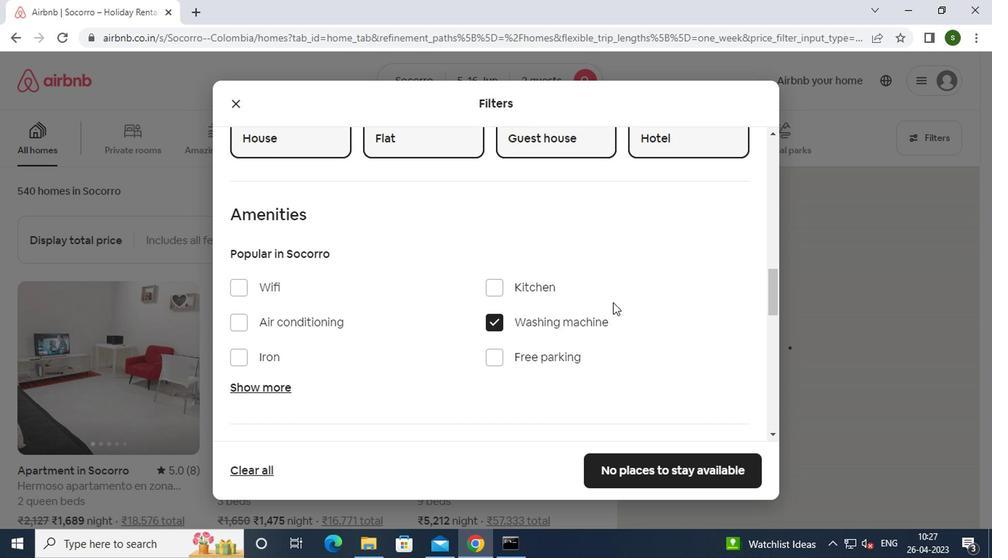 
Action: Mouse scrolled (610, 300) with delta (0, -1)
Screenshot: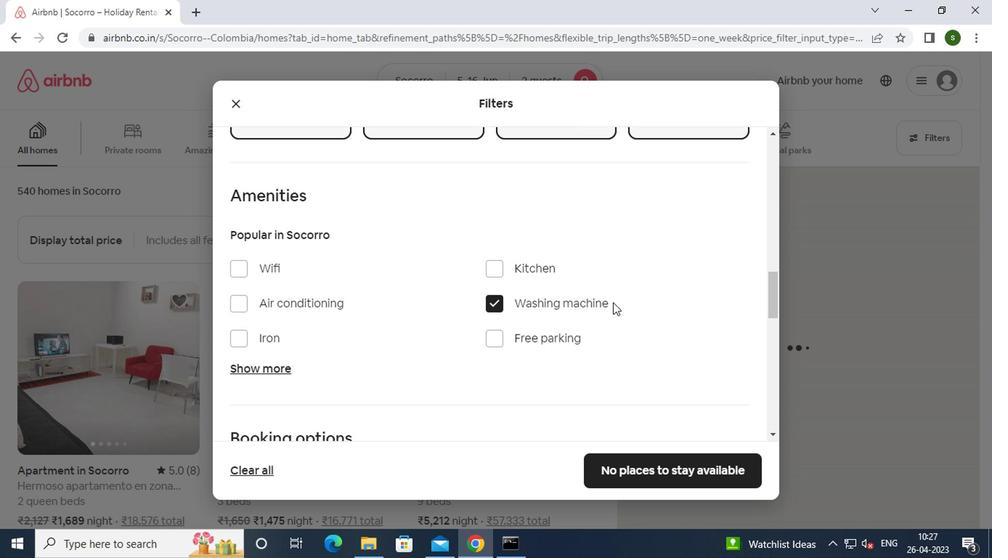 
Action: Mouse scrolled (610, 300) with delta (0, -1)
Screenshot: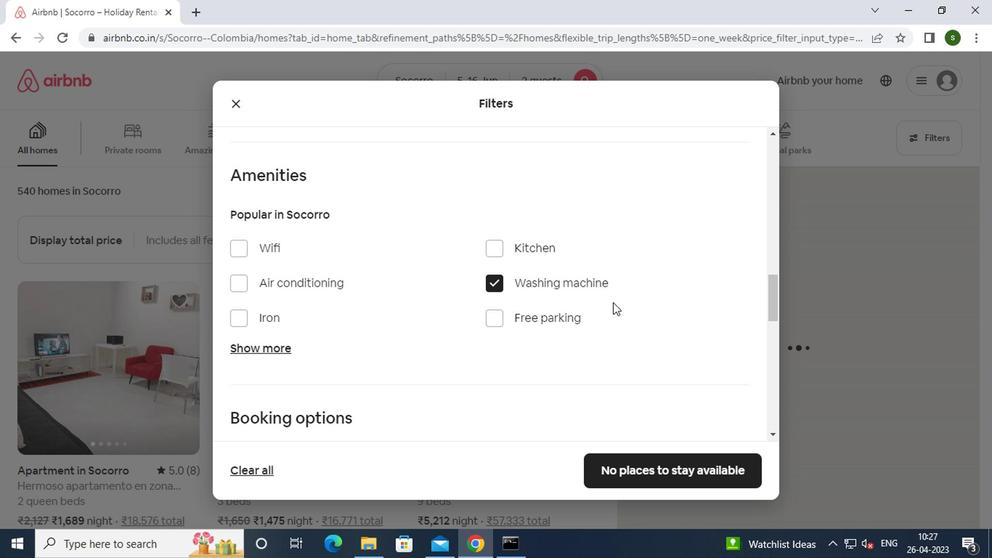 
Action: Mouse scrolled (610, 300) with delta (0, -1)
Screenshot: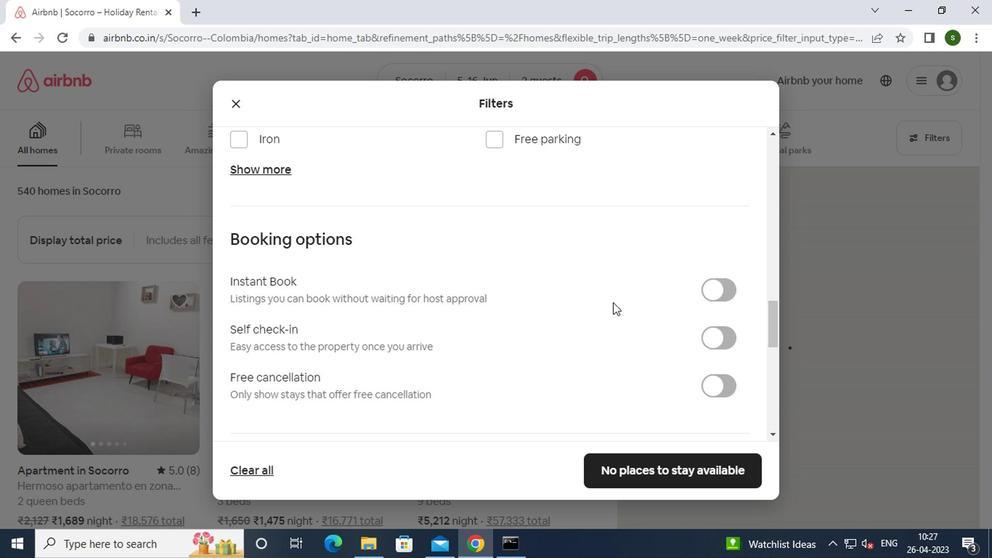 
Action: Mouse scrolled (610, 300) with delta (0, -1)
Screenshot: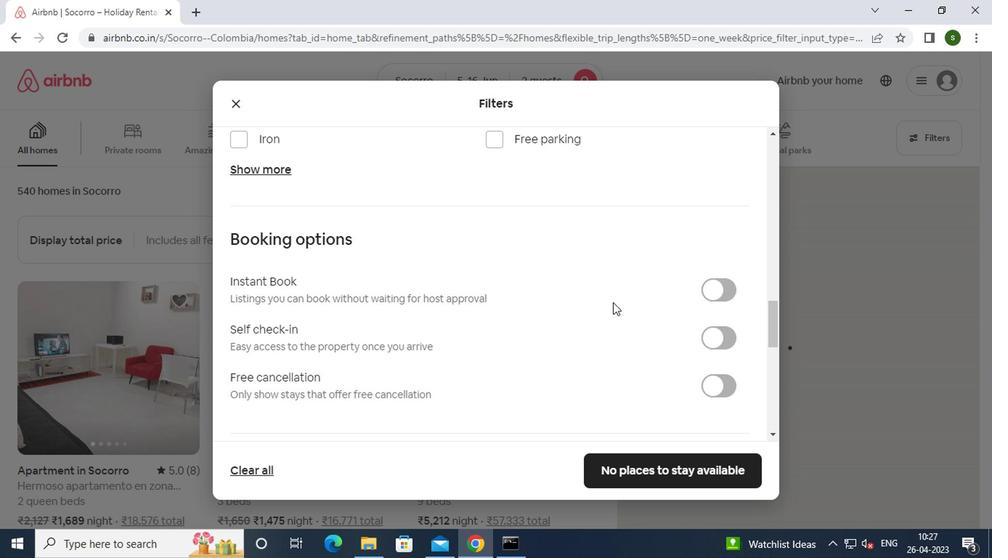 
Action: Mouse moved to (713, 192)
Screenshot: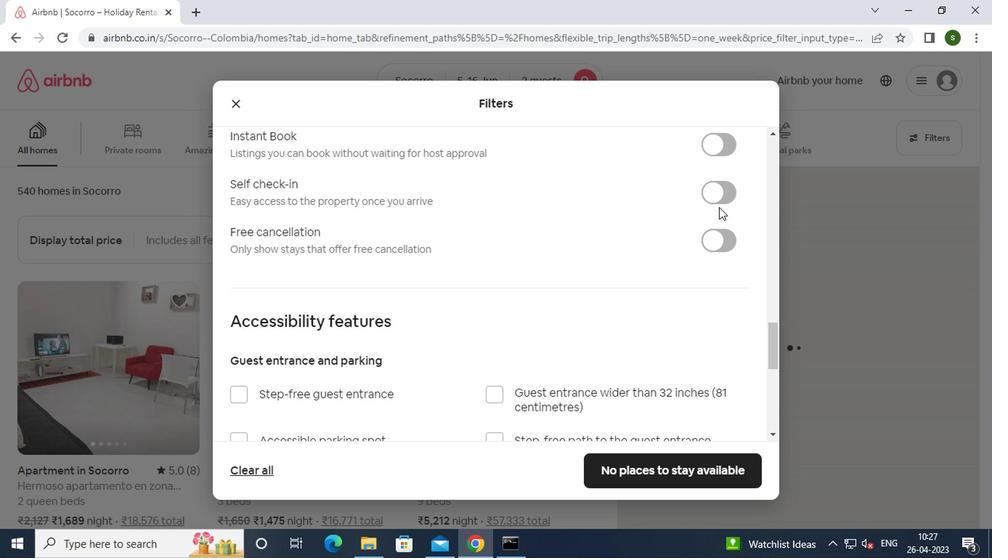
Action: Mouse pressed left at (713, 192)
Screenshot: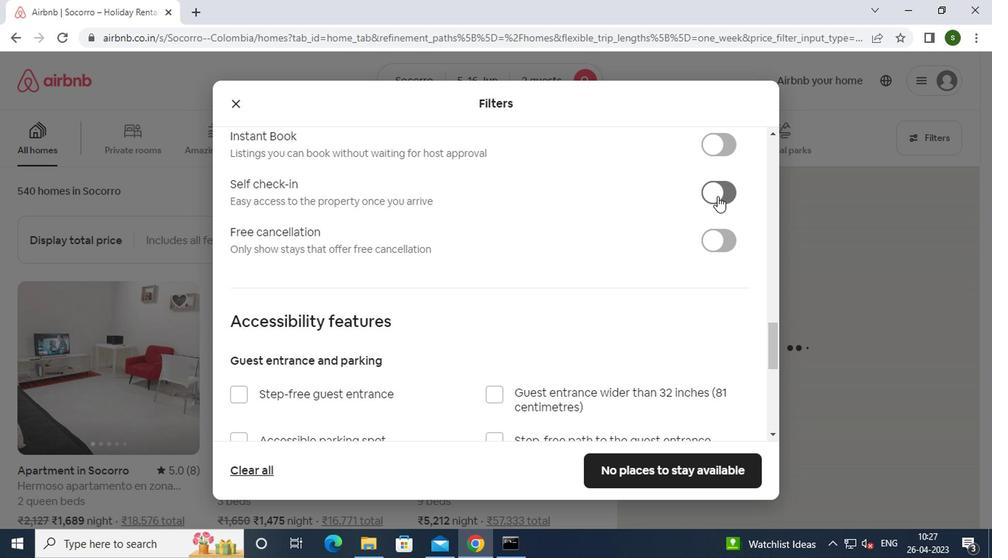 
Action: Mouse moved to (579, 247)
Screenshot: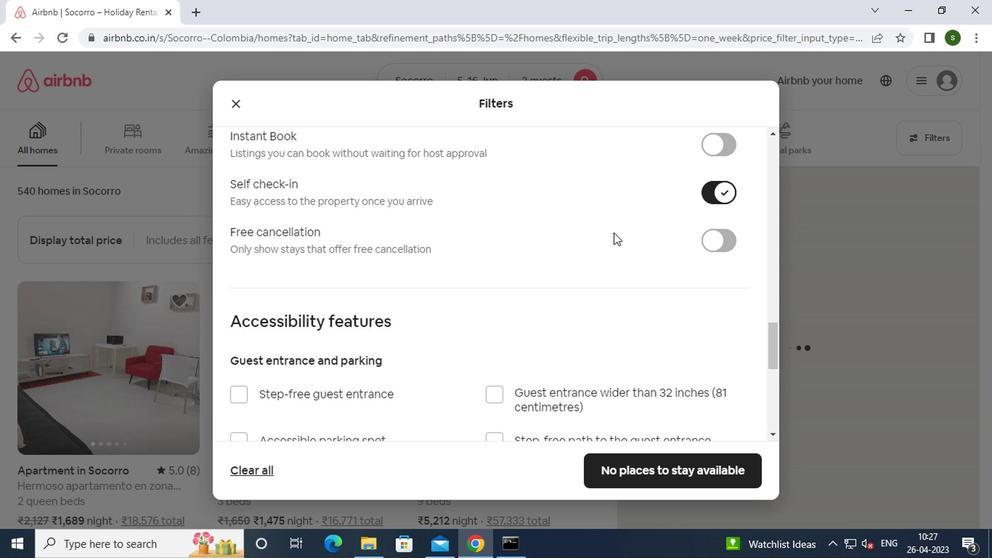 
Action: Mouse scrolled (579, 246) with delta (0, 0)
Screenshot: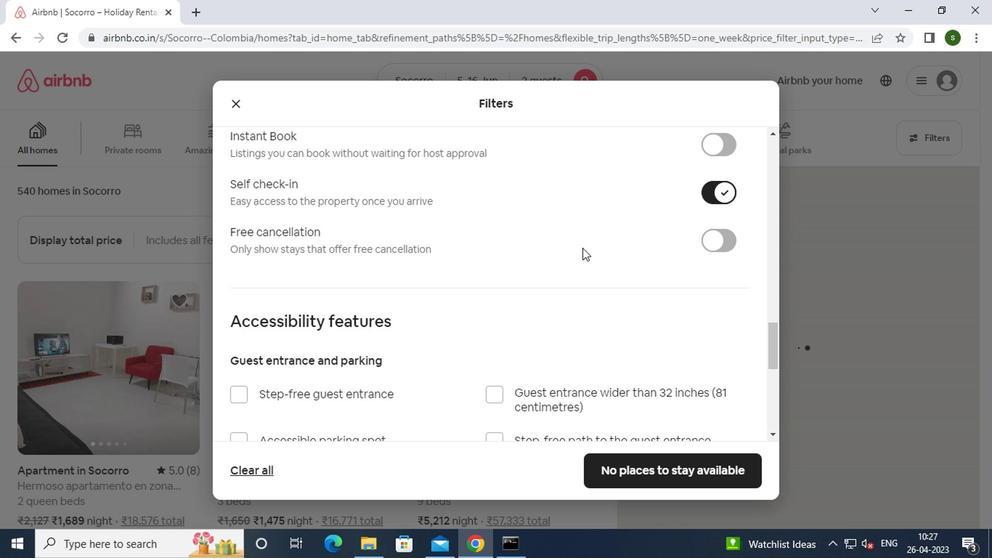 
Action: Mouse scrolled (579, 246) with delta (0, 0)
Screenshot: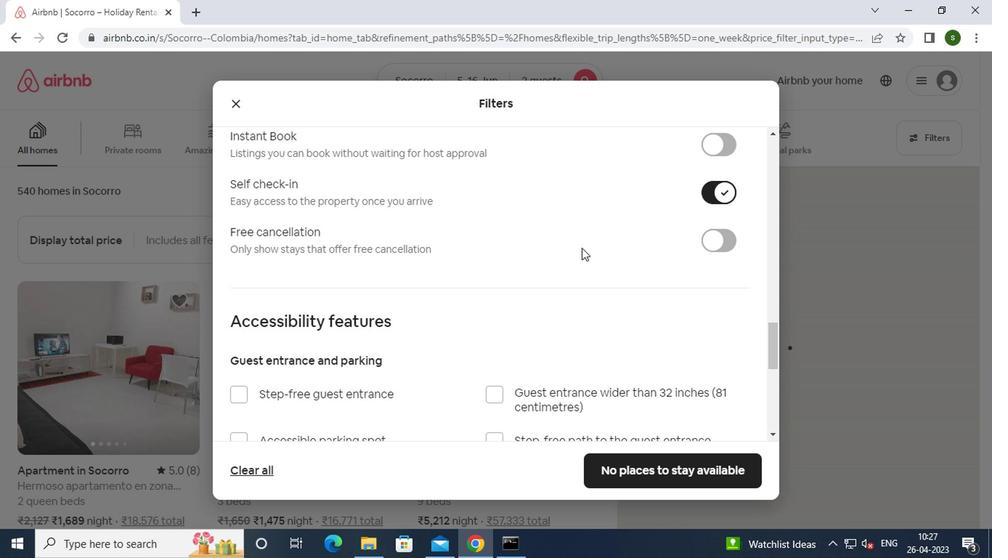 
Action: Mouse scrolled (579, 246) with delta (0, 0)
Screenshot: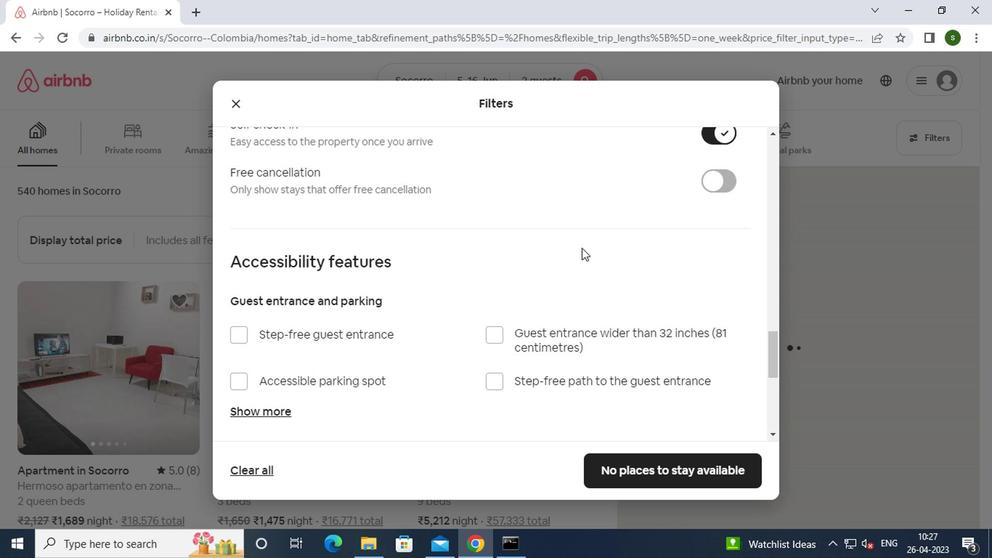 
Action: Mouse scrolled (579, 246) with delta (0, 0)
Screenshot: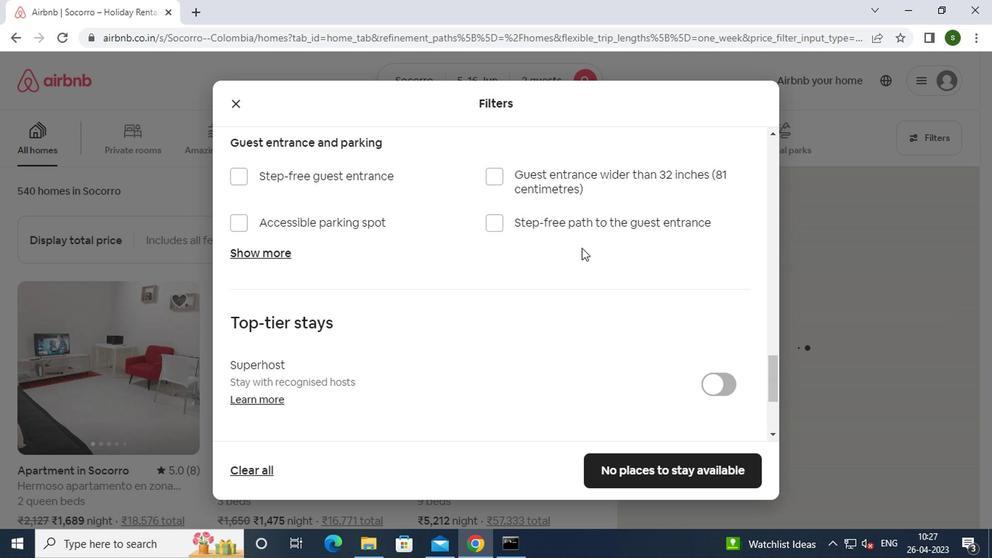 
Action: Mouse scrolled (579, 246) with delta (0, 0)
Screenshot: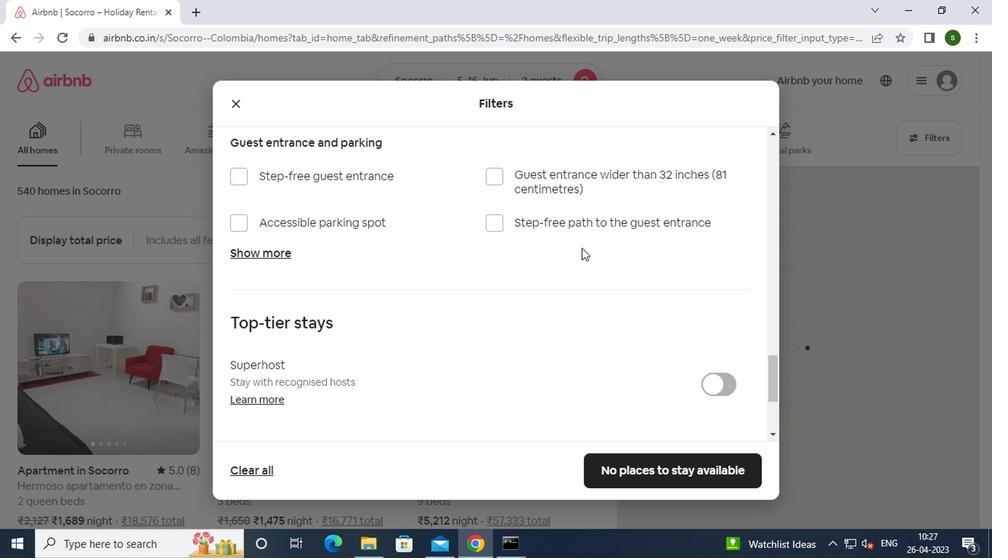 
Action: Mouse scrolled (579, 246) with delta (0, 0)
Screenshot: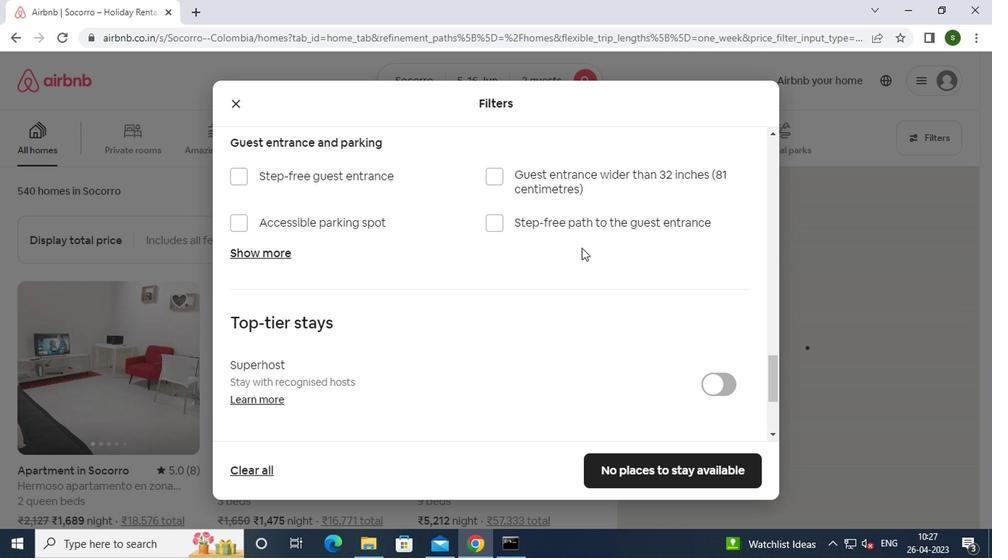 
Action: Mouse scrolled (579, 246) with delta (0, 0)
Screenshot: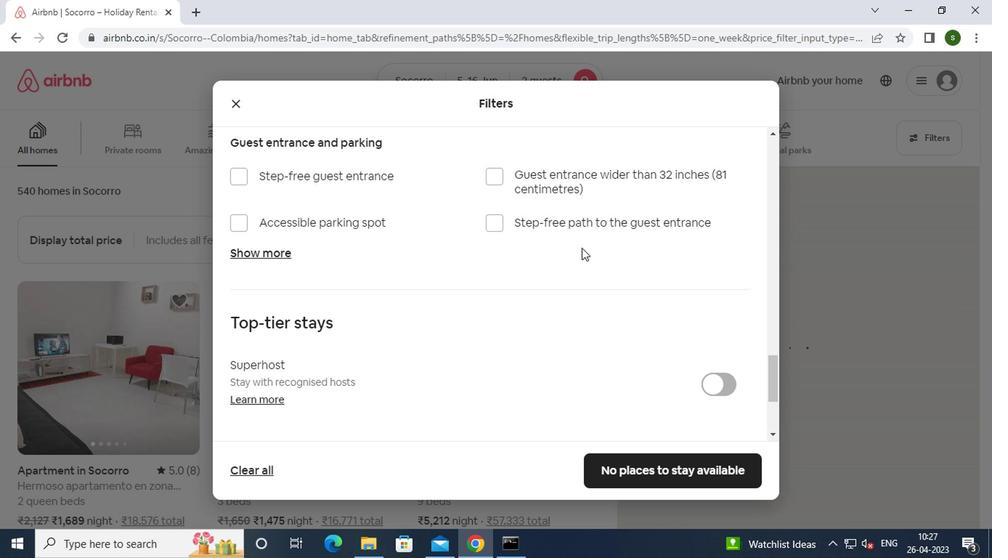 
Action: Mouse scrolled (579, 246) with delta (0, 0)
Screenshot: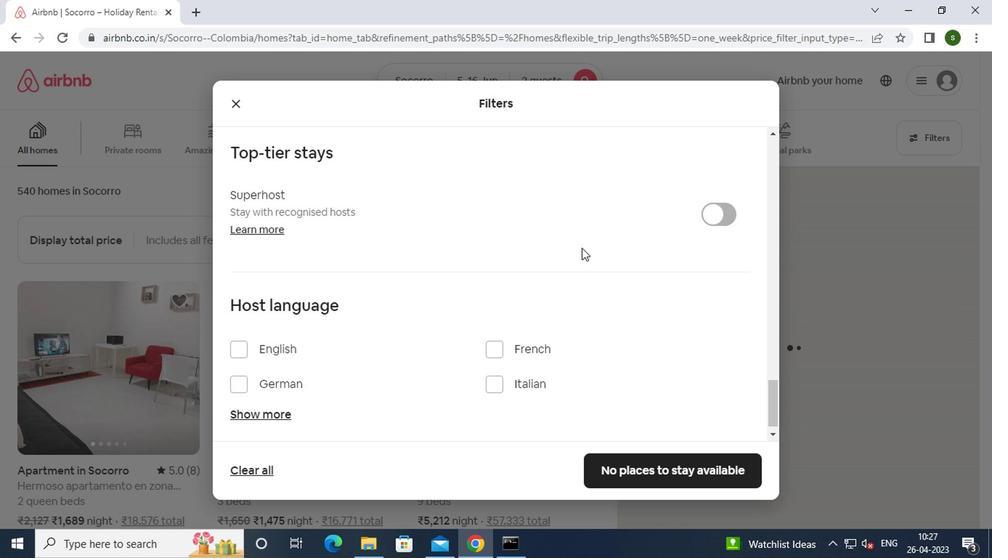 
Action: Mouse scrolled (579, 246) with delta (0, 0)
Screenshot: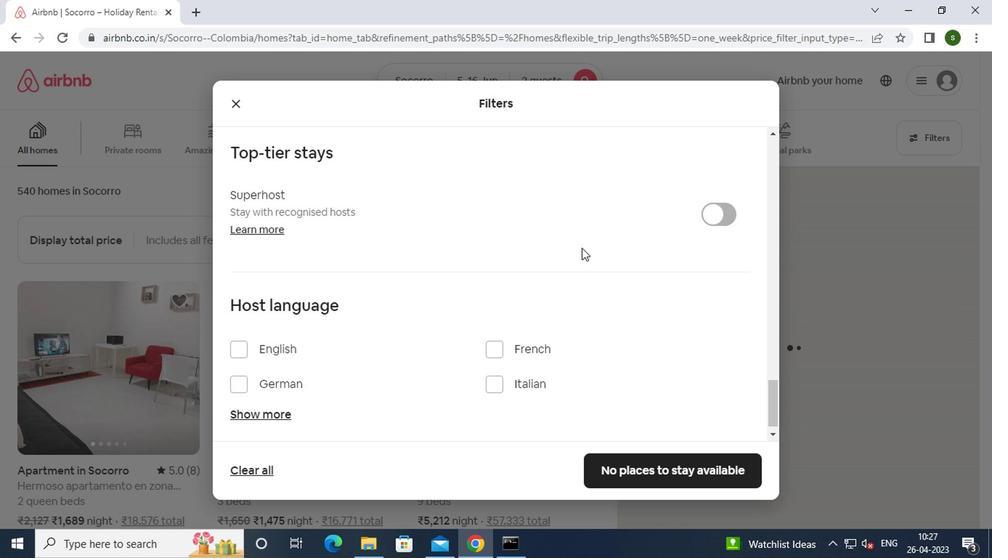 
Action: Mouse scrolled (579, 246) with delta (0, 0)
Screenshot: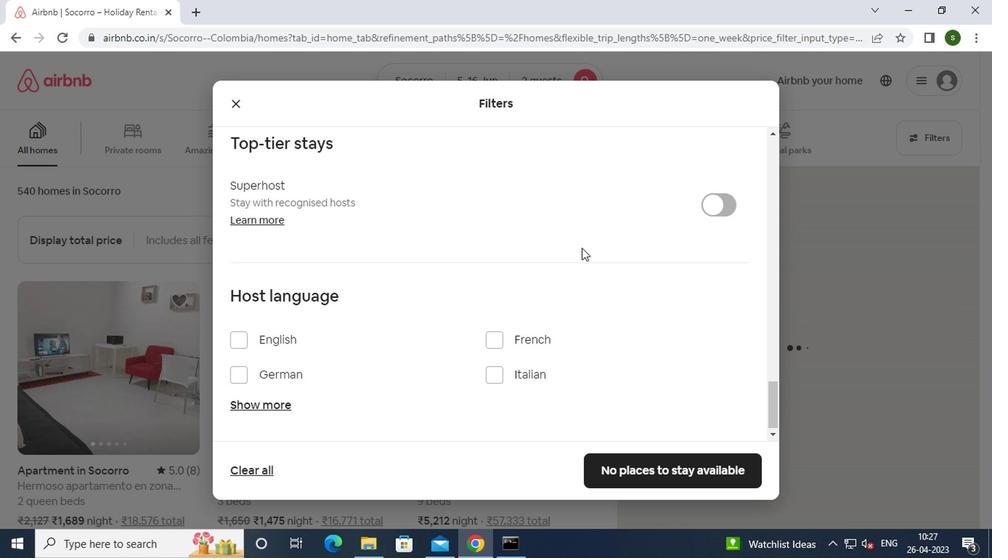 
Action: Mouse moved to (284, 336)
Screenshot: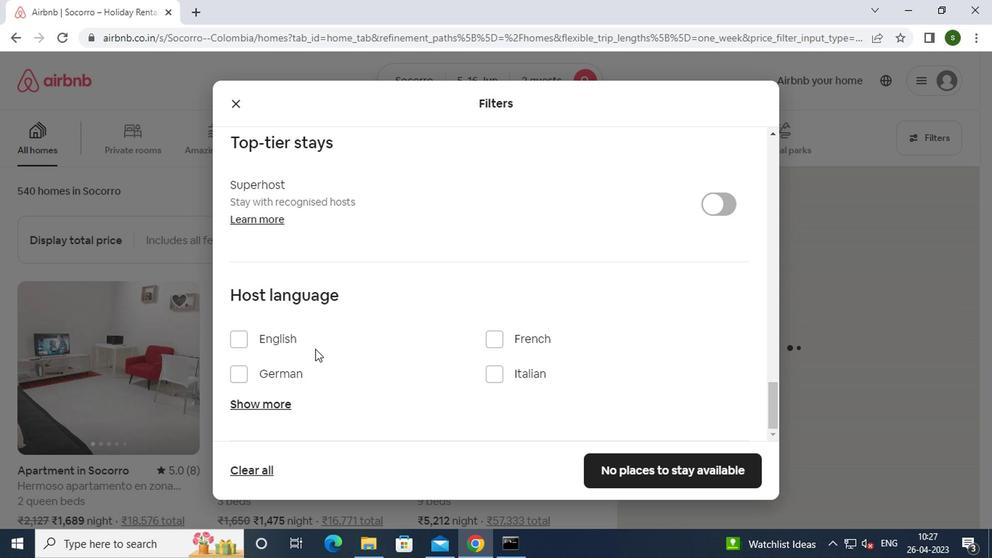 
Action: Mouse pressed left at (284, 336)
Screenshot: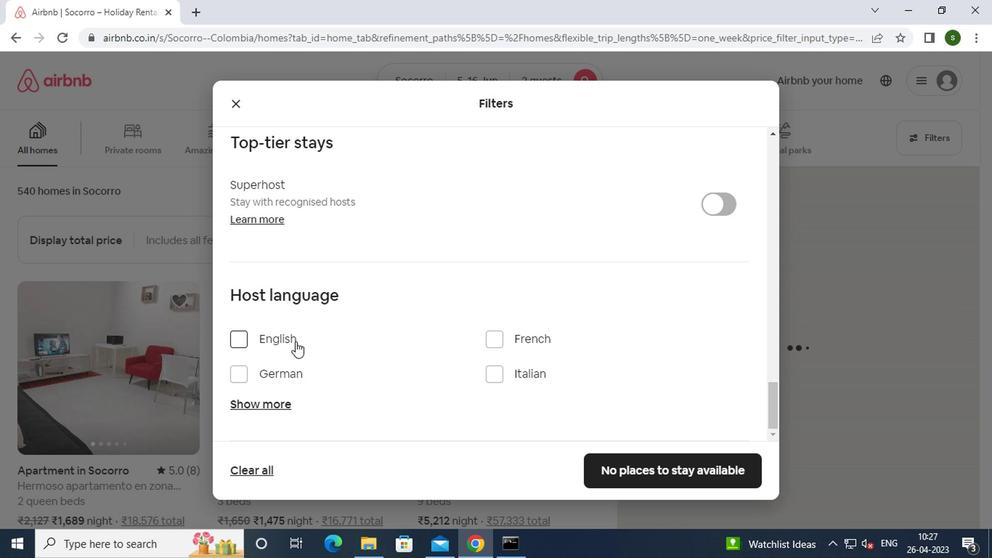 
Action: Mouse moved to (616, 462)
Screenshot: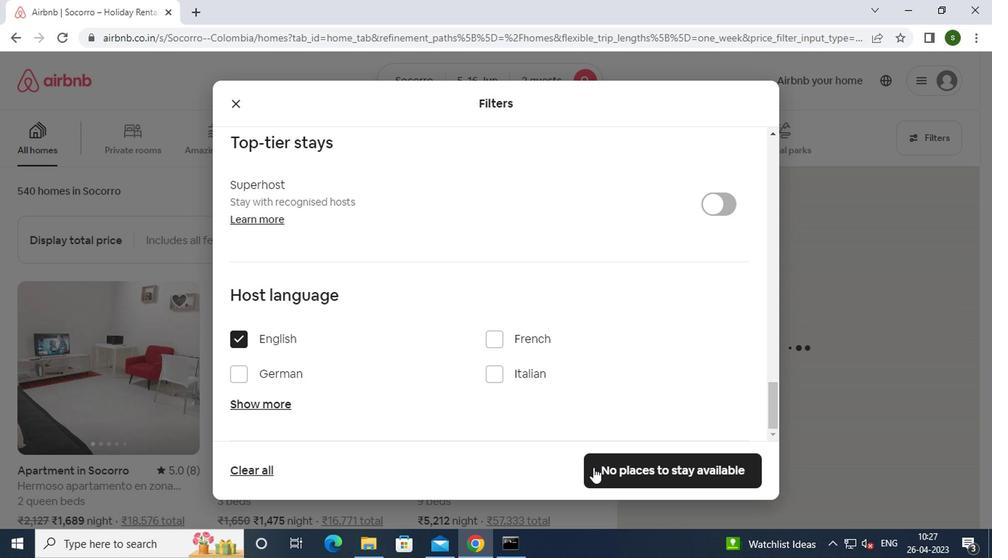 
Action: Mouse pressed left at (616, 462)
Screenshot: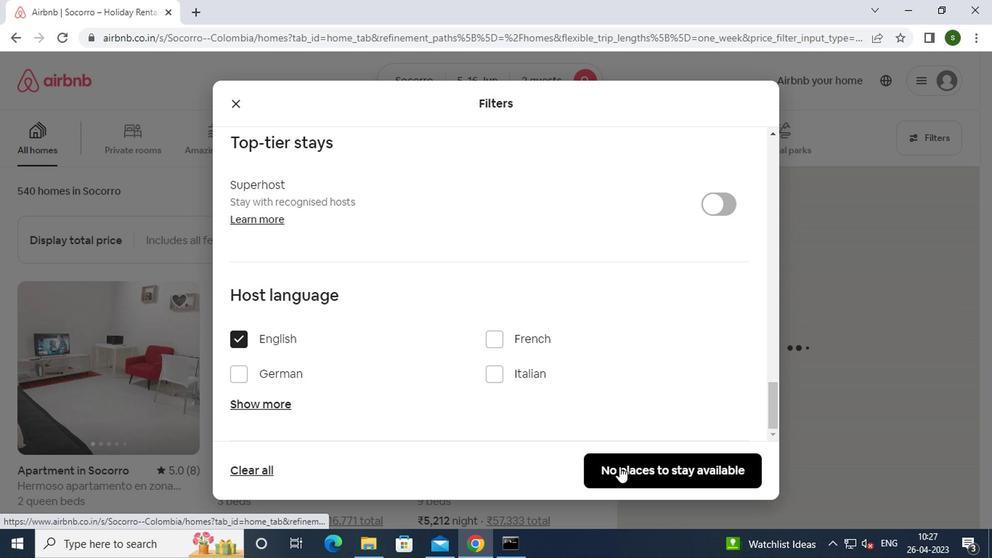 
Action: Mouse moved to (491, 293)
Screenshot: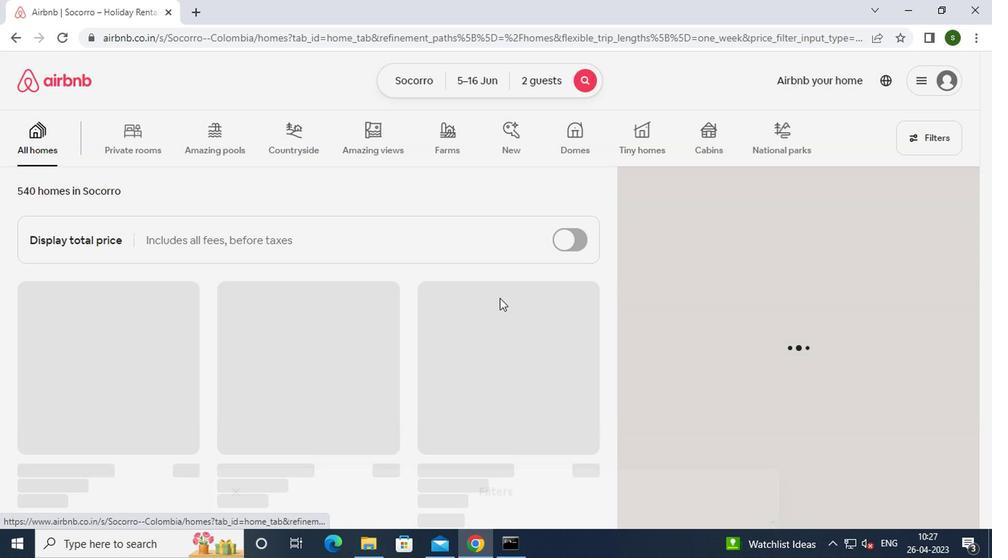 
